 Task: Look for space in Narayanpet, India from 6th September, 2023 to 15th September, 2023 for 6 adults in price range Rs.8000 to Rs.12000. Place can be entire place or private room with 6 bedrooms having 6 beds and 6 bathrooms. Property type can be house, flat, guest house. Amenities needed are: wifi, TV, free parkinig on premises, gym, breakfast. Booking option can be shelf check-in. Required host language is English.
Action: Mouse moved to (456, 112)
Screenshot: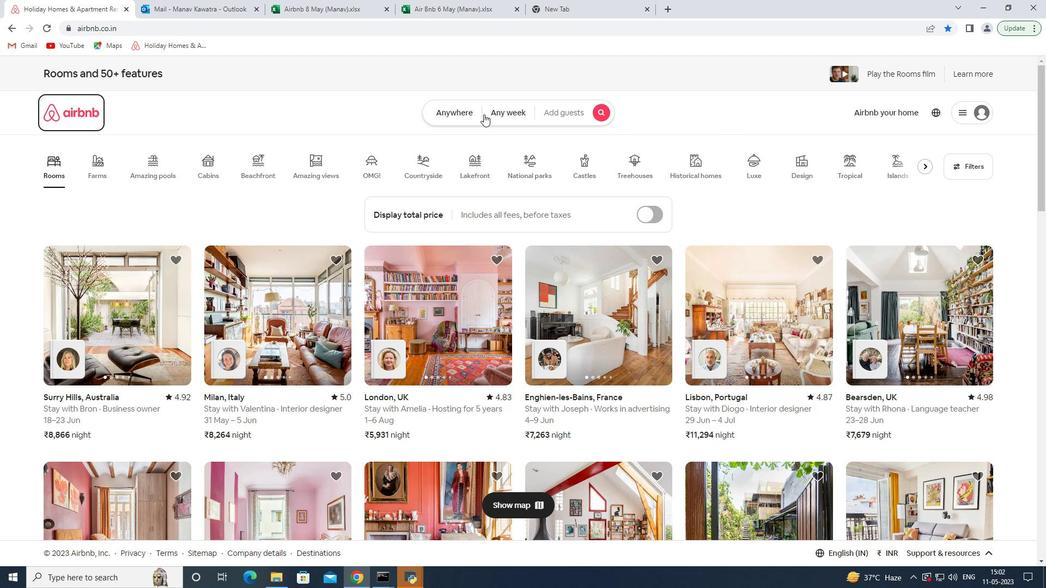 
Action: Mouse pressed left at (456, 112)
Screenshot: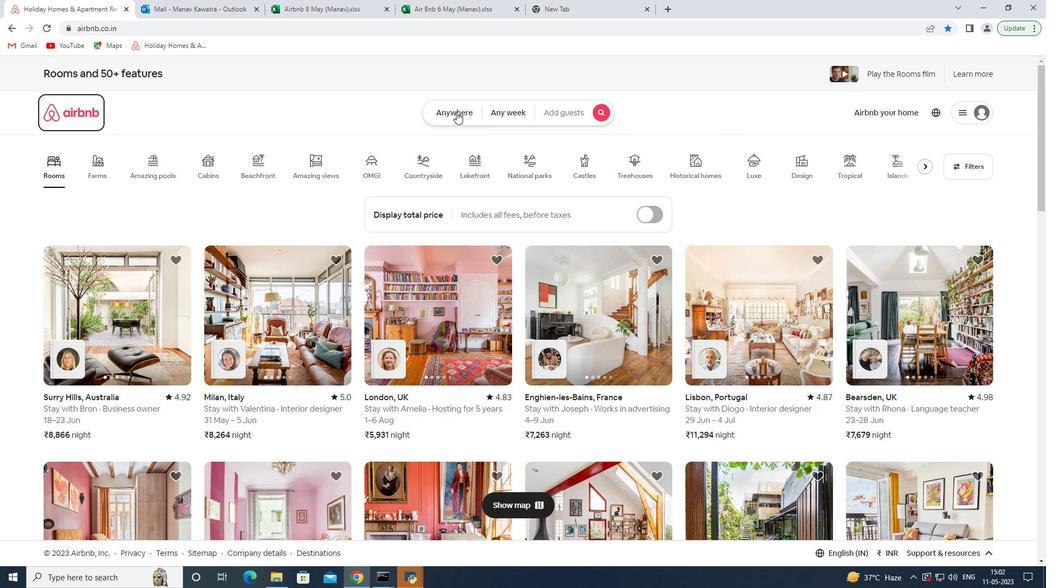 
Action: Mouse moved to (350, 159)
Screenshot: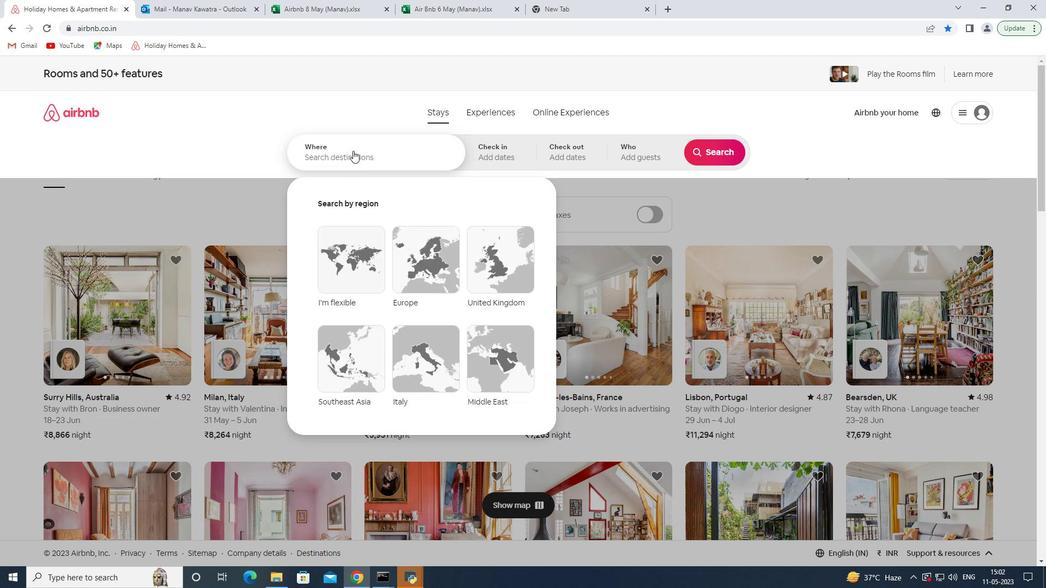 
Action: Mouse pressed left at (350, 159)
Screenshot: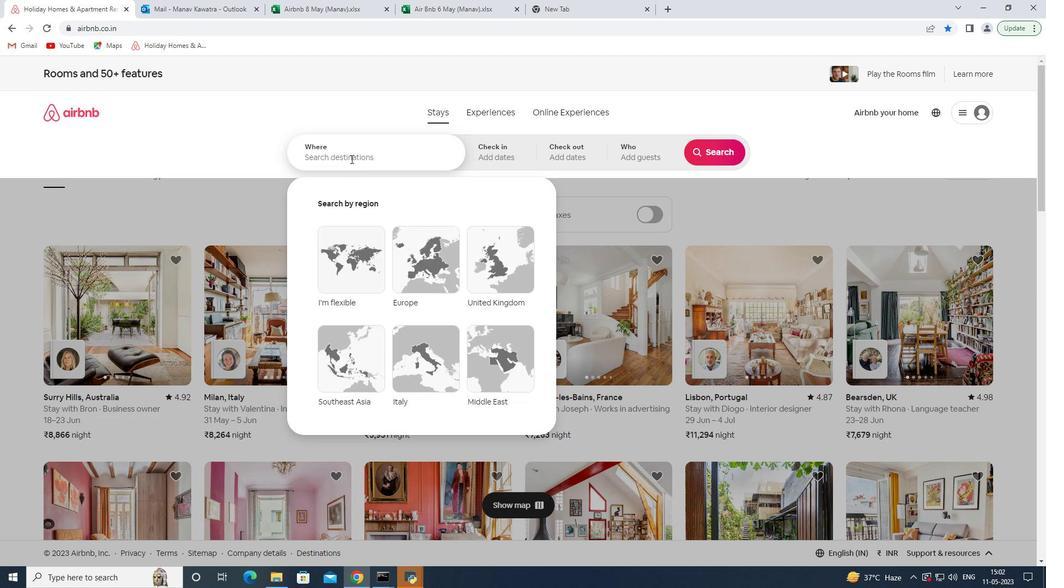 
Action: Key pressed <Key.shift>Narayanpet
Screenshot: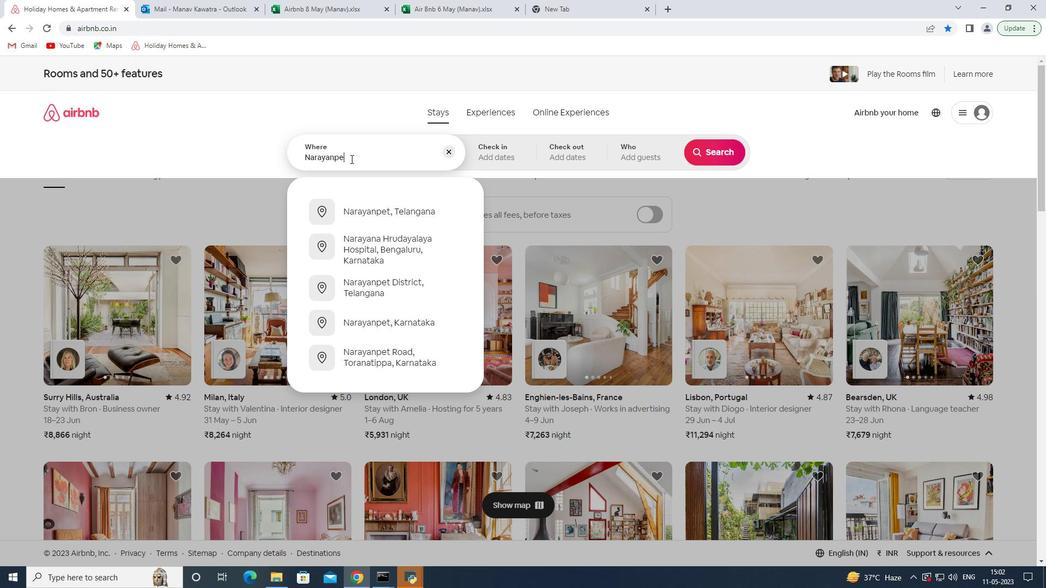 
Action: Mouse moved to (368, 161)
Screenshot: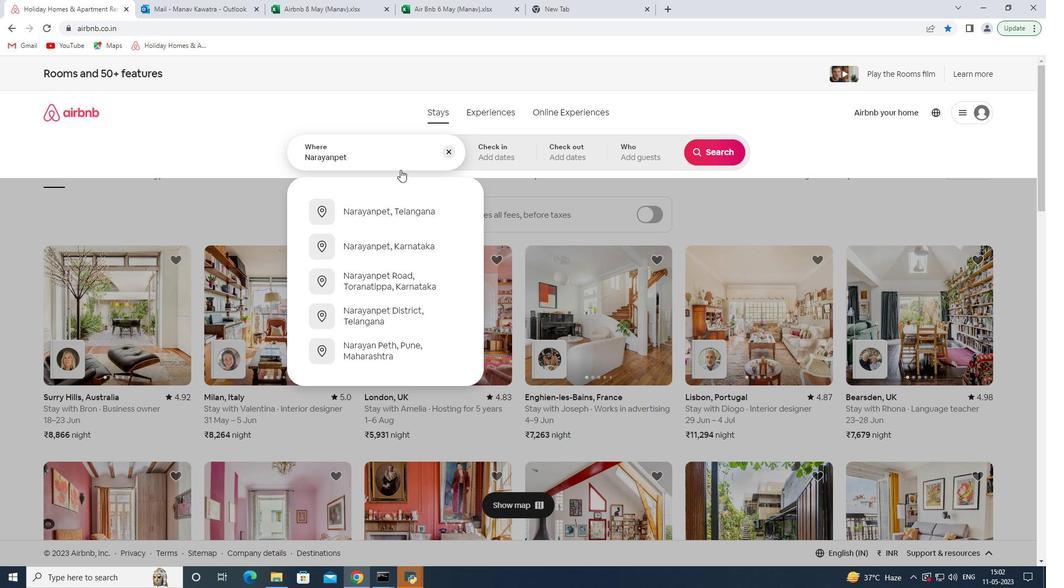 
Action: Key pressed <Key.space><Key.shift>India<Key.space><Key.enter>
Screenshot: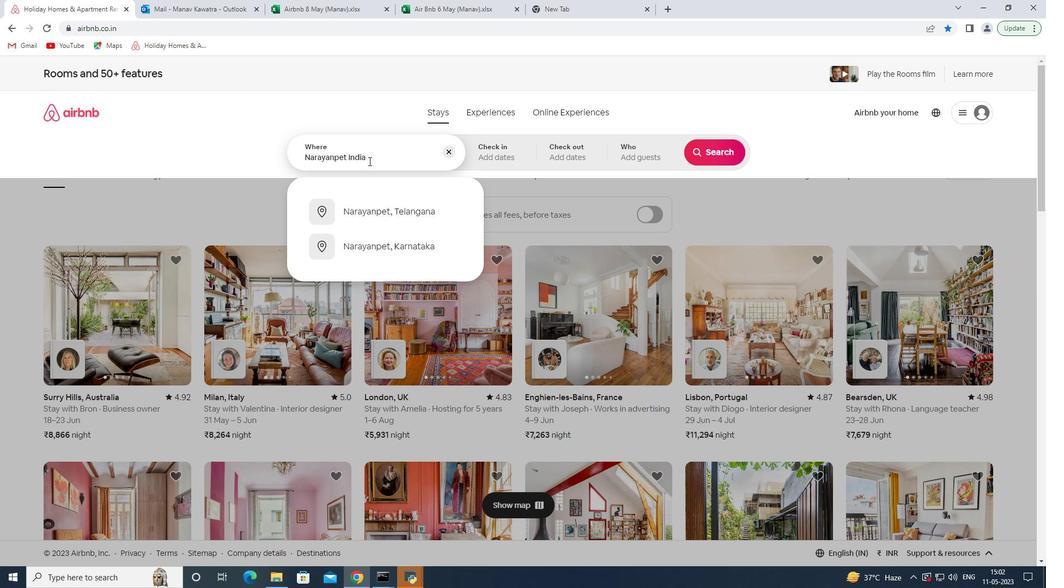 
Action: Mouse moved to (714, 241)
Screenshot: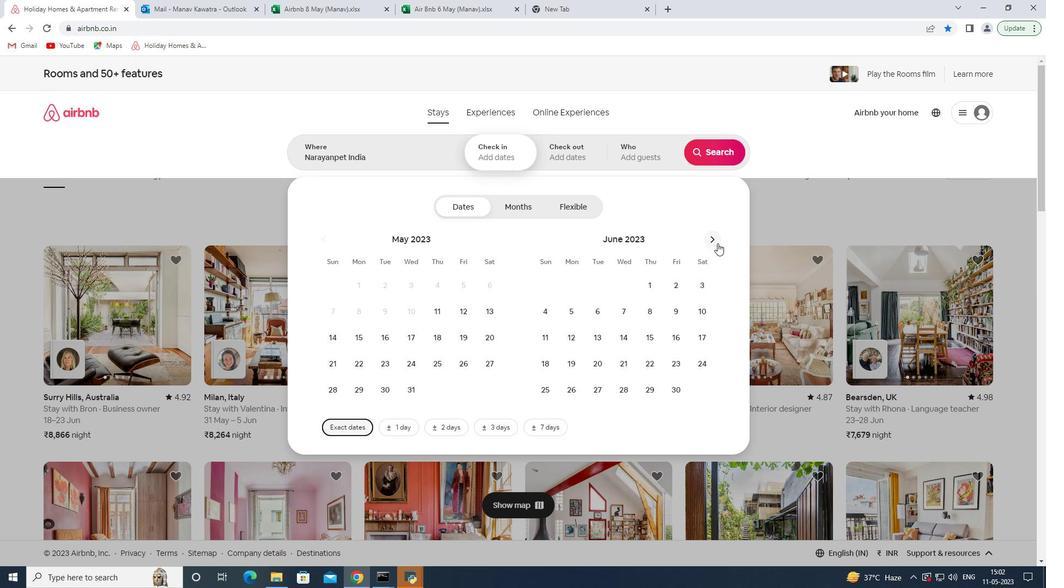 
Action: Mouse pressed left at (714, 241)
Screenshot: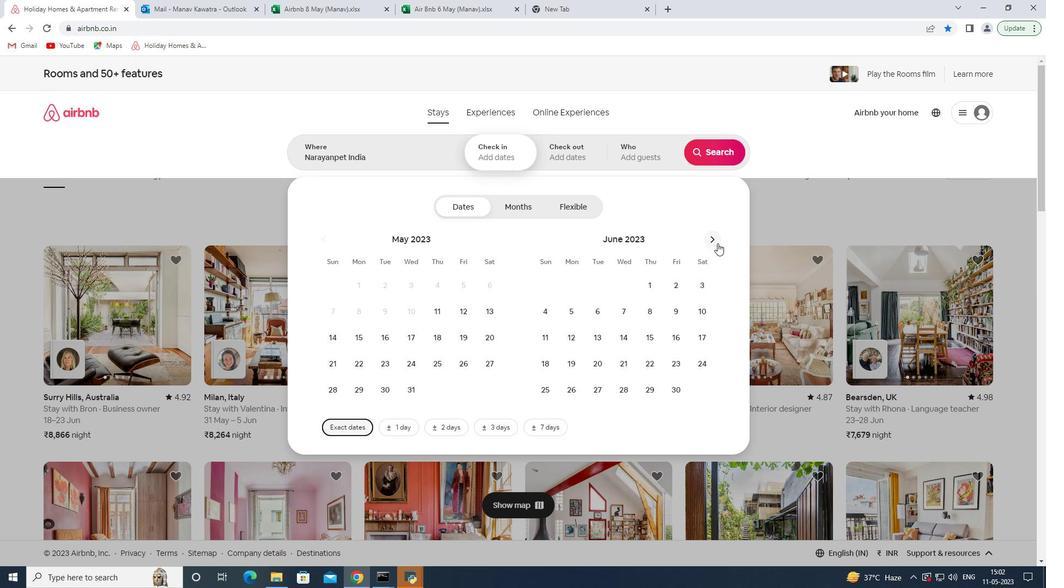 
Action: Mouse pressed left at (714, 241)
Screenshot: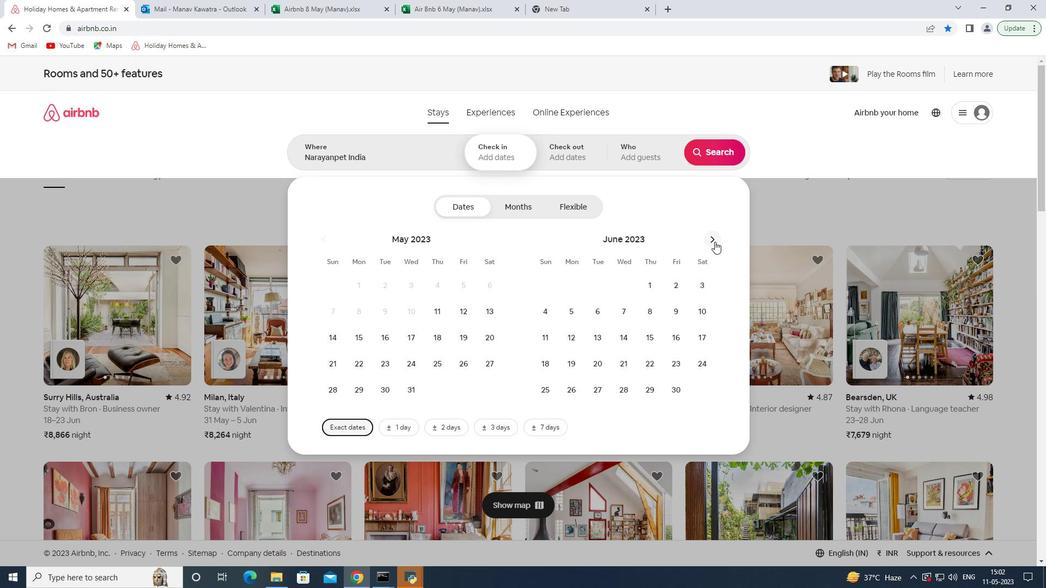 
Action: Mouse pressed left at (714, 241)
Screenshot: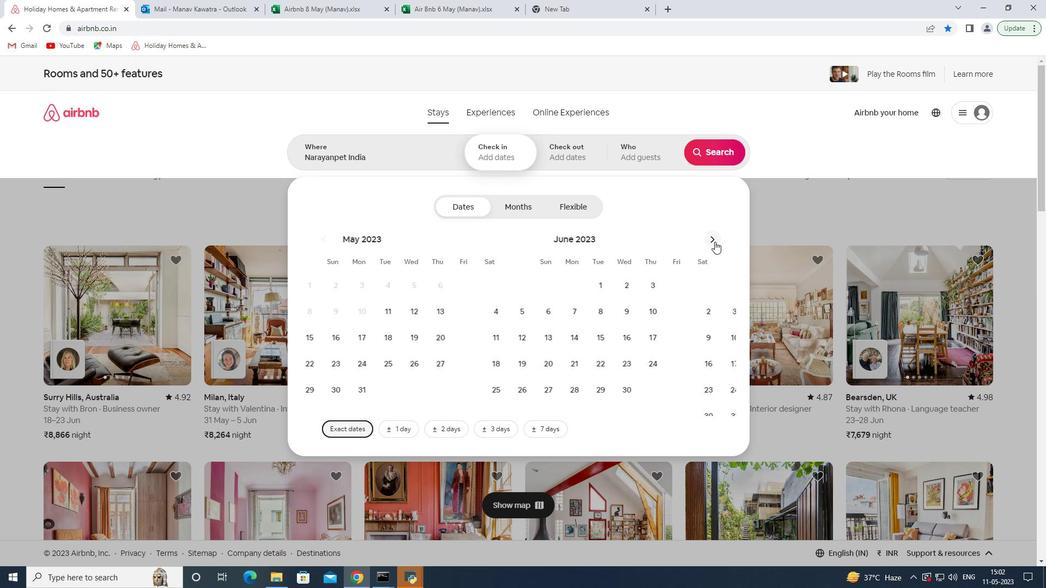 
Action: Mouse pressed left at (714, 241)
Screenshot: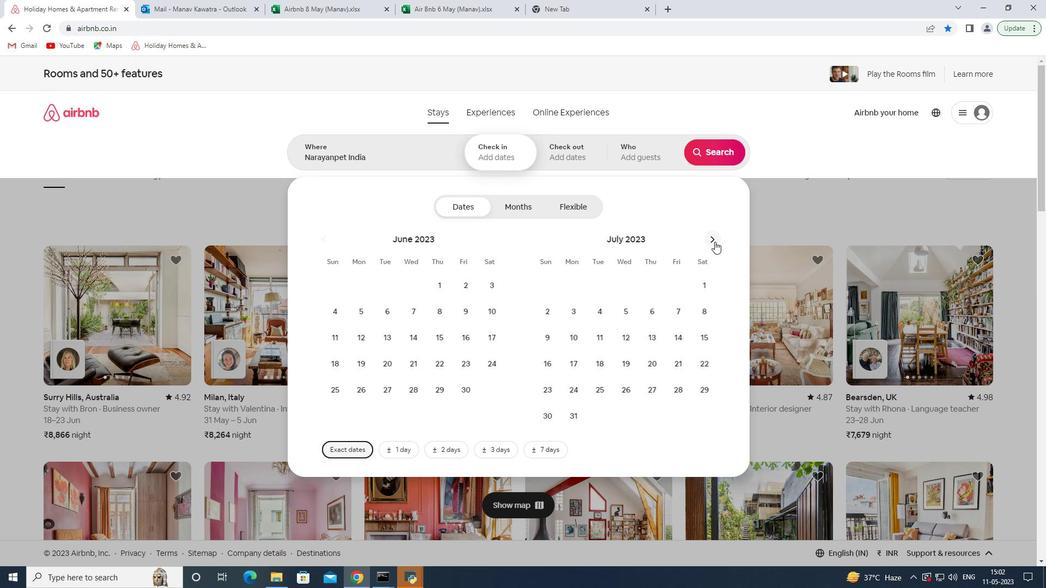 
Action: Mouse pressed left at (714, 241)
Screenshot: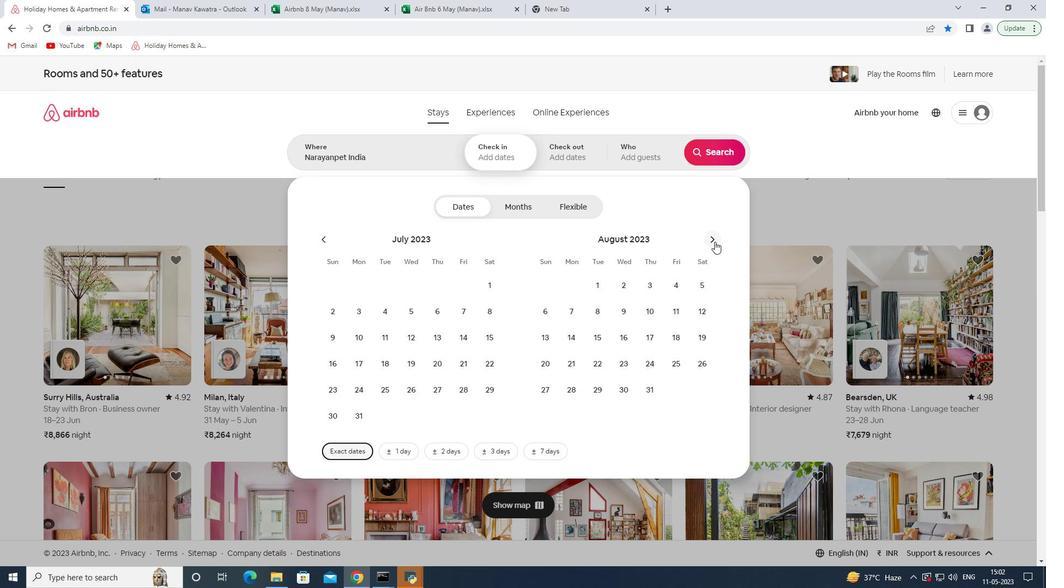 
Action: Mouse moved to (625, 315)
Screenshot: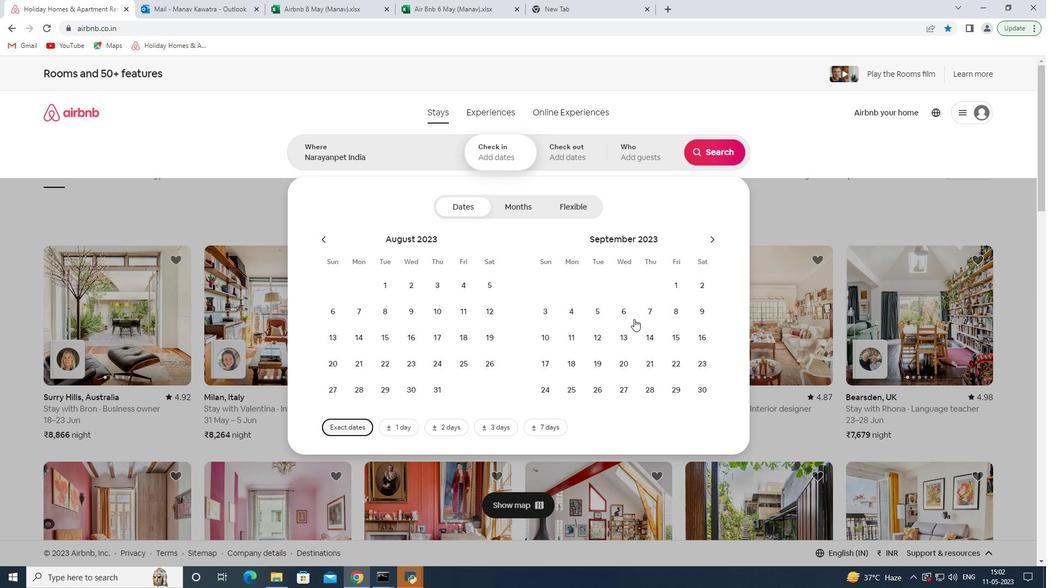 
Action: Mouse pressed left at (625, 315)
Screenshot: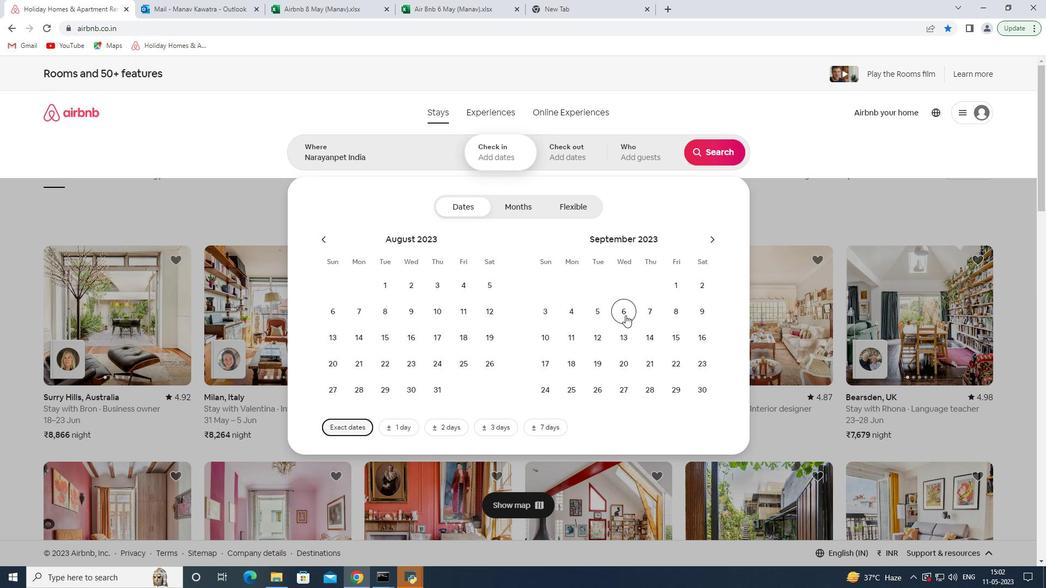 
Action: Mouse moved to (674, 341)
Screenshot: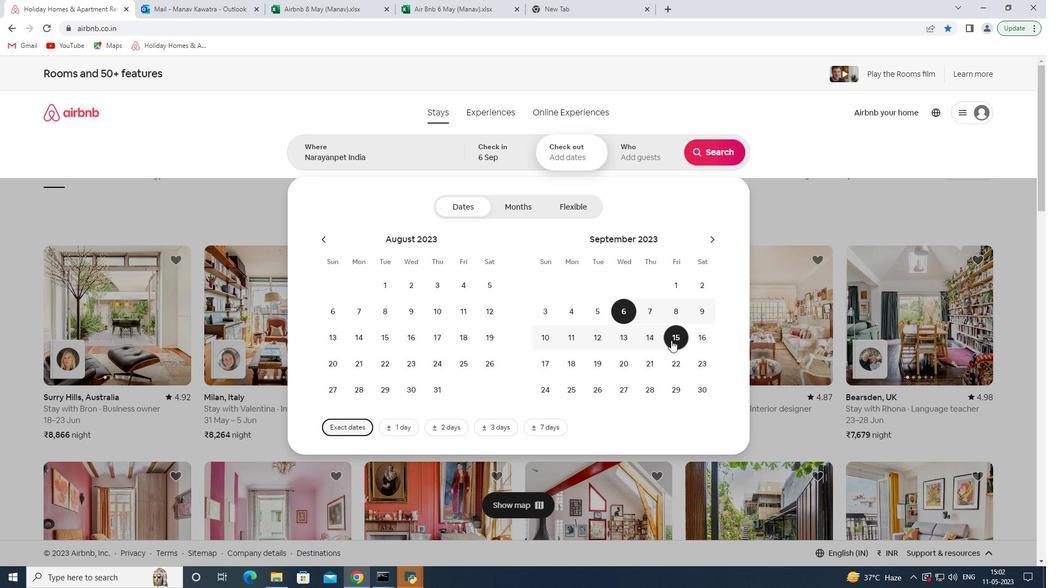 
Action: Mouse pressed left at (674, 341)
Screenshot: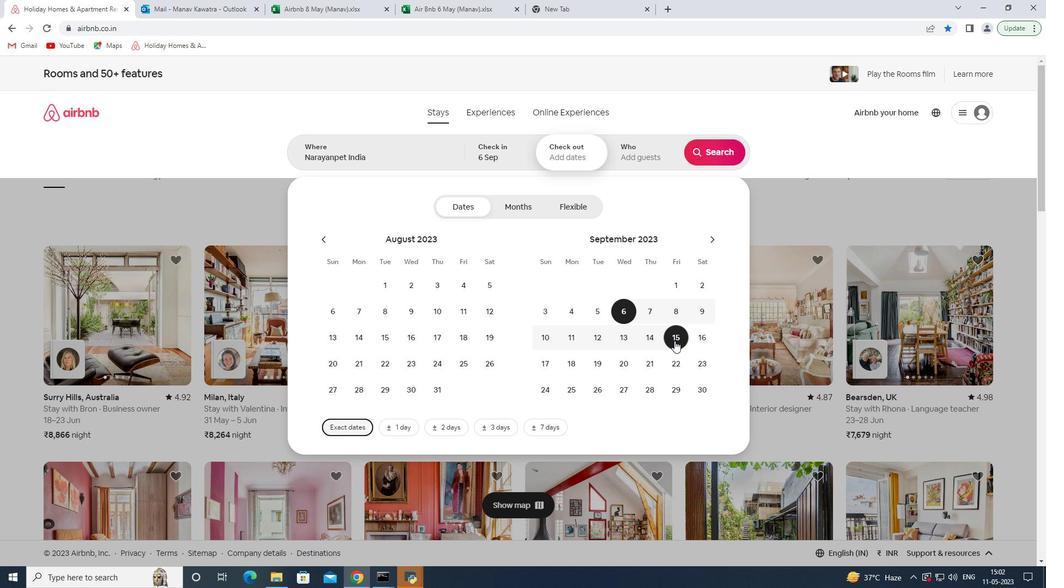 
Action: Mouse moved to (646, 159)
Screenshot: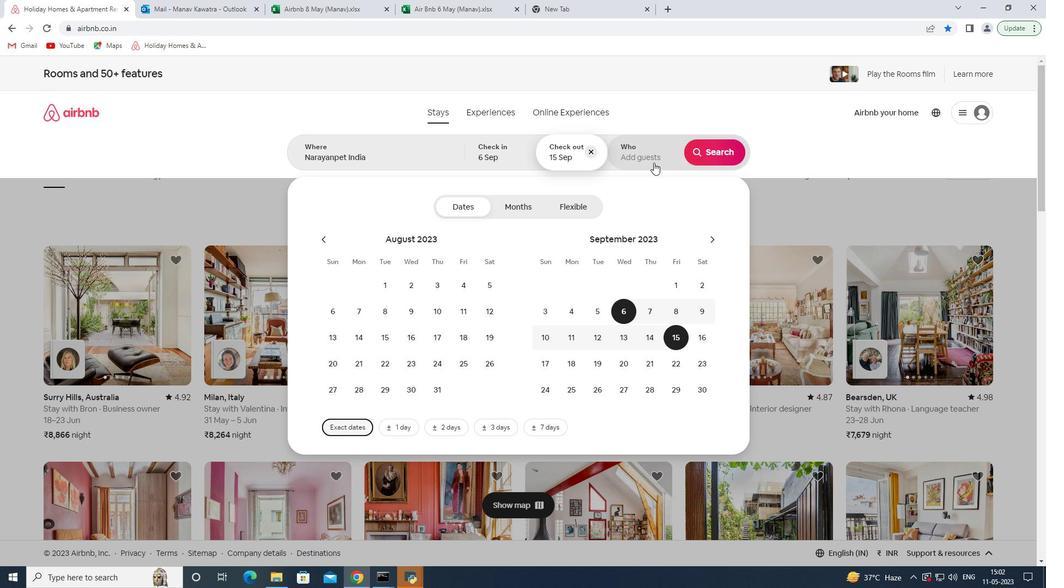 
Action: Mouse pressed left at (646, 159)
Screenshot: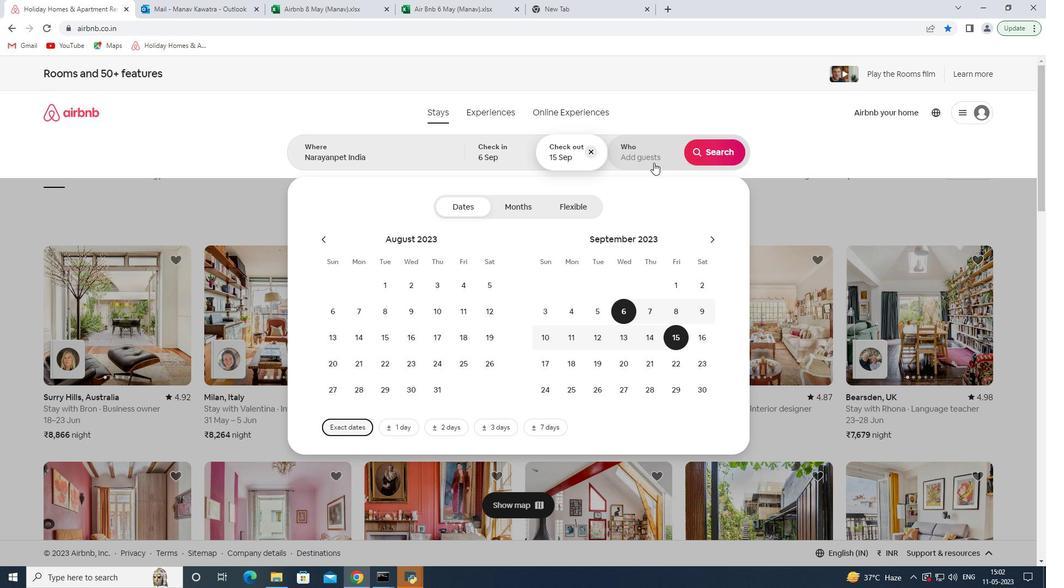 
Action: Mouse moved to (723, 213)
Screenshot: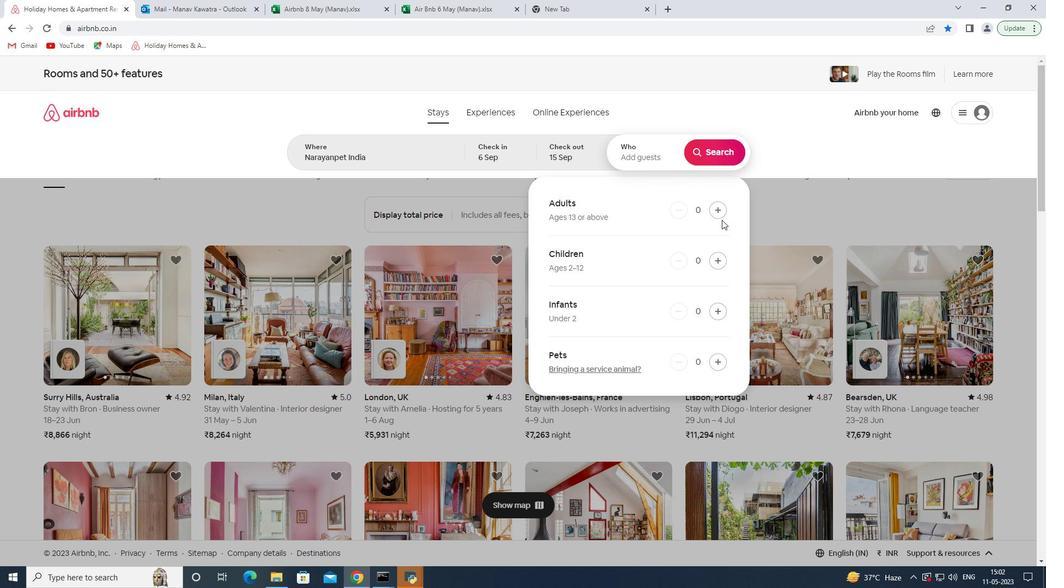 
Action: Mouse pressed left at (723, 213)
Screenshot: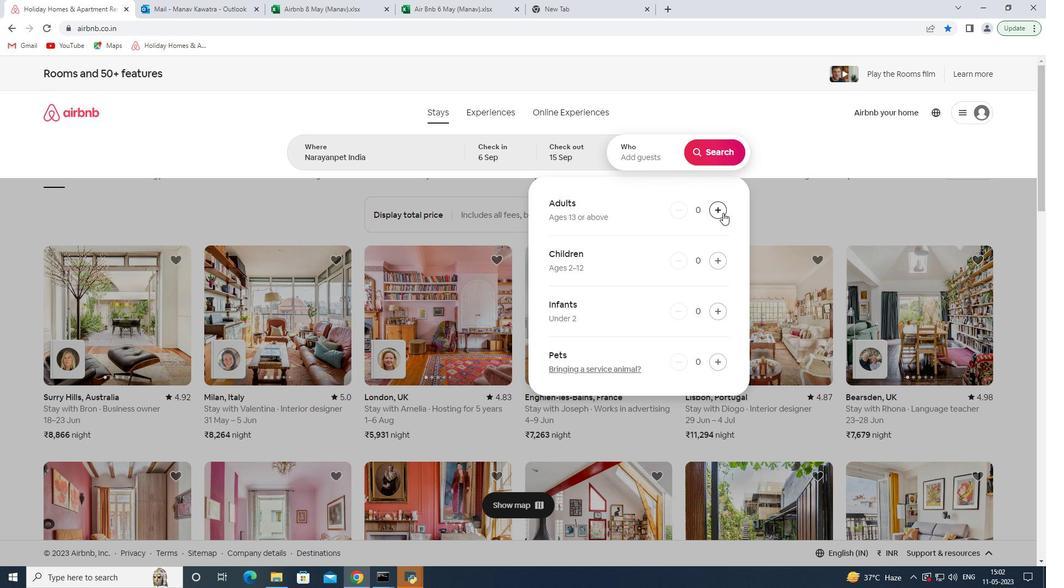 
Action: Mouse pressed left at (723, 213)
Screenshot: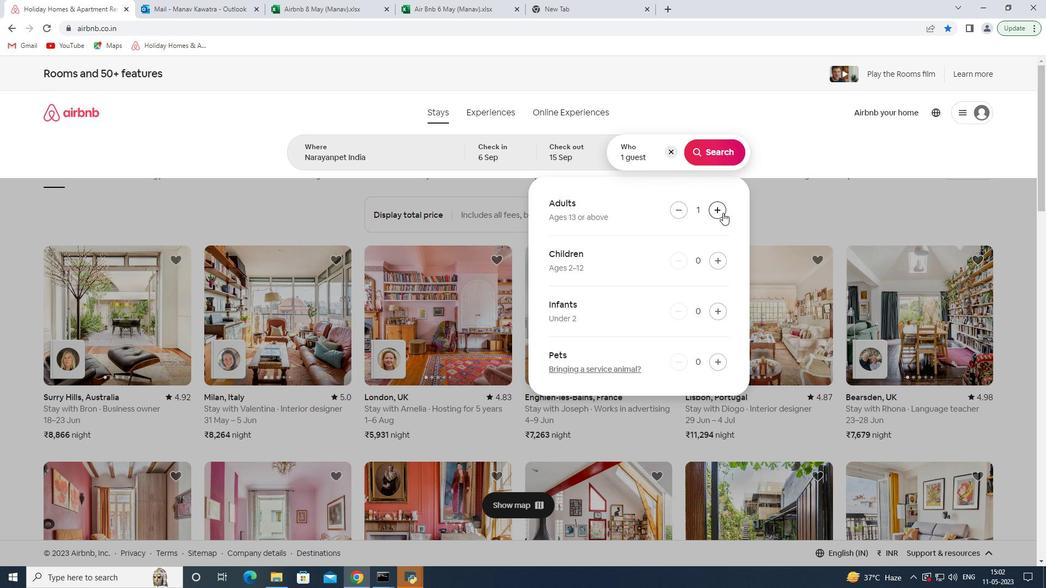 
Action: Mouse pressed left at (723, 213)
Screenshot: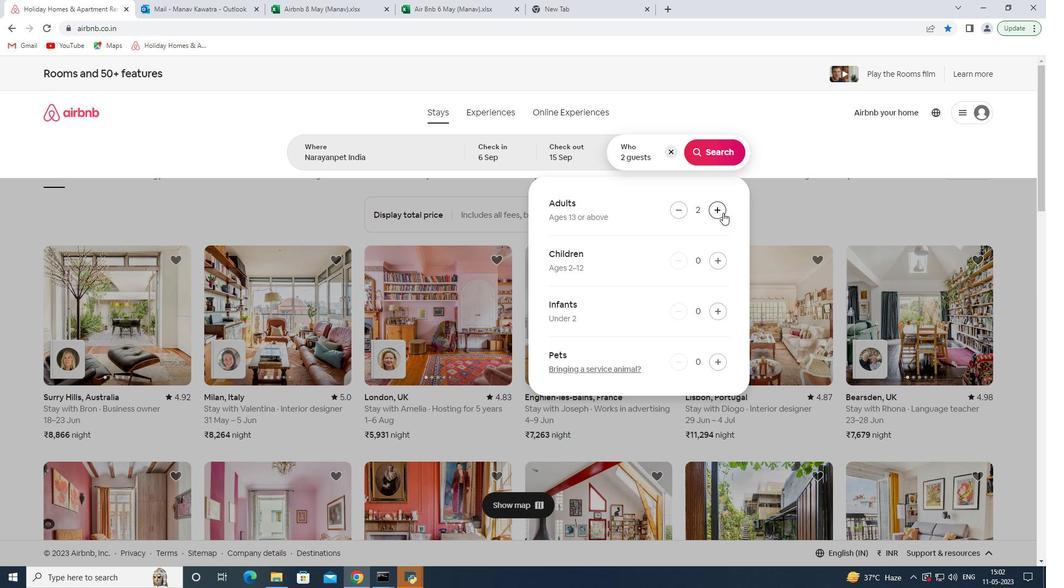 
Action: Mouse pressed left at (723, 213)
Screenshot: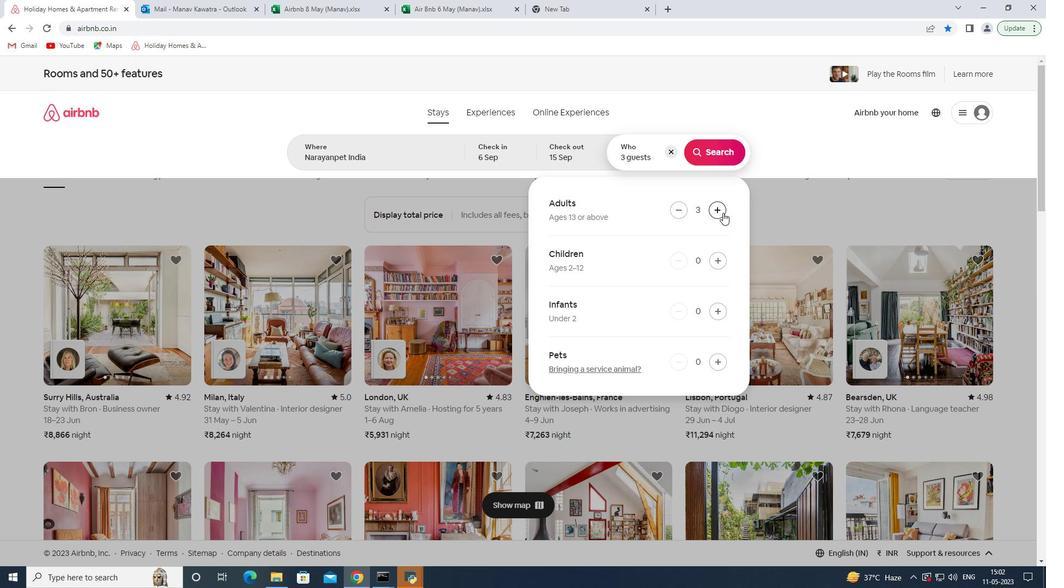 
Action: Mouse pressed left at (723, 213)
Screenshot: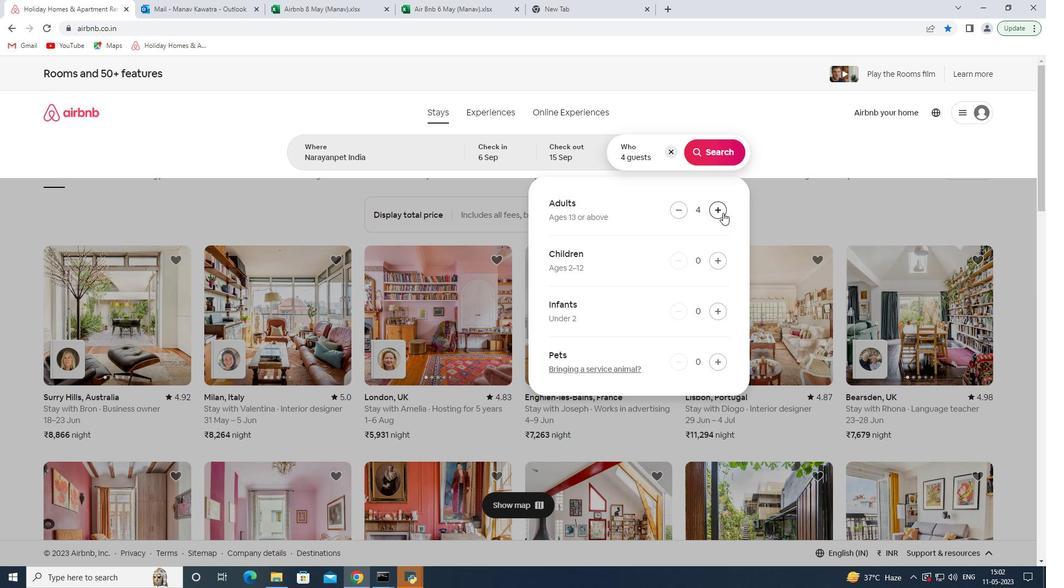 
Action: Mouse pressed left at (723, 213)
Screenshot: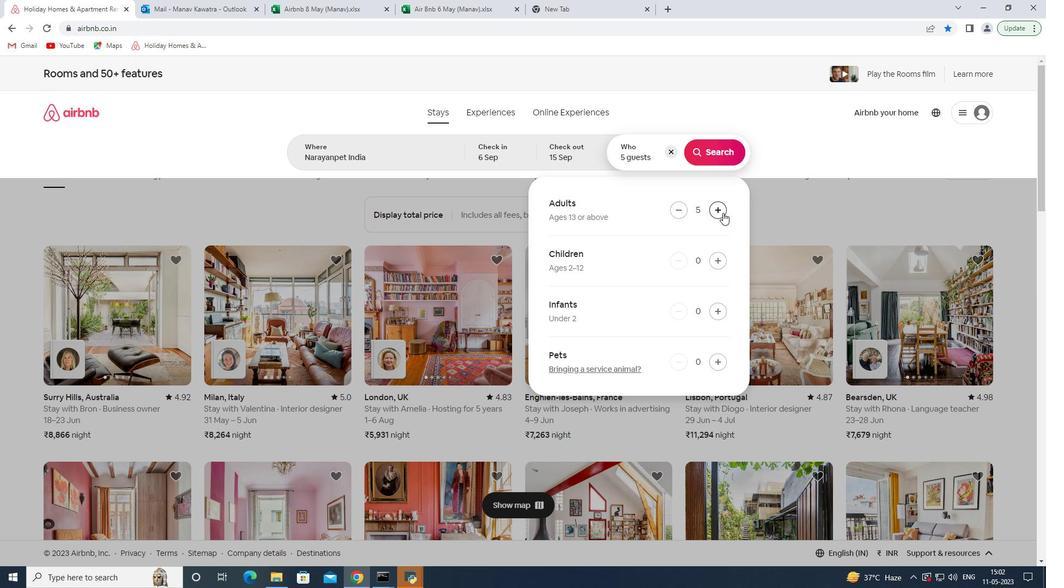 
Action: Mouse moved to (712, 152)
Screenshot: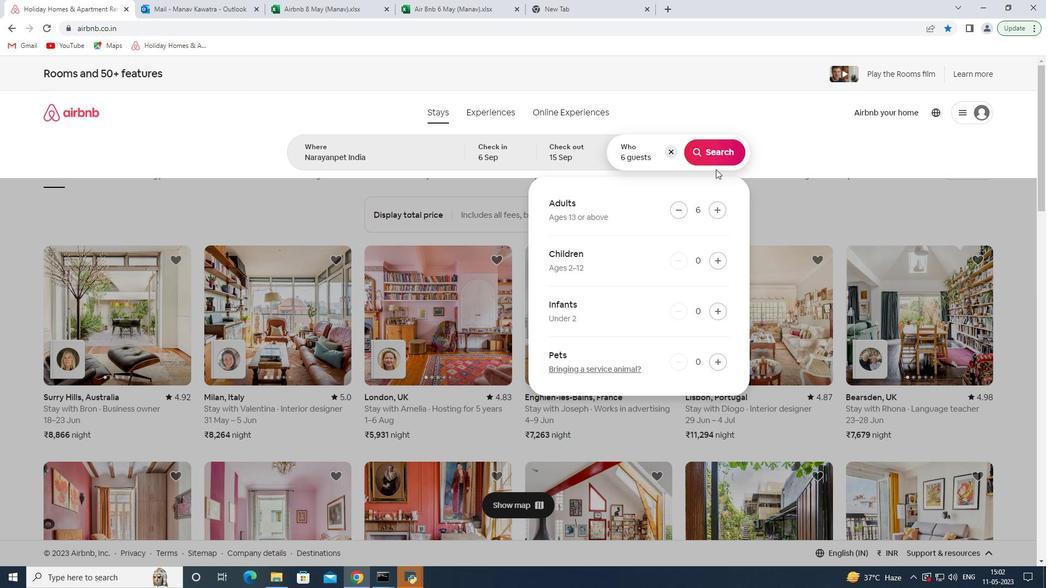 
Action: Mouse pressed left at (712, 152)
Screenshot: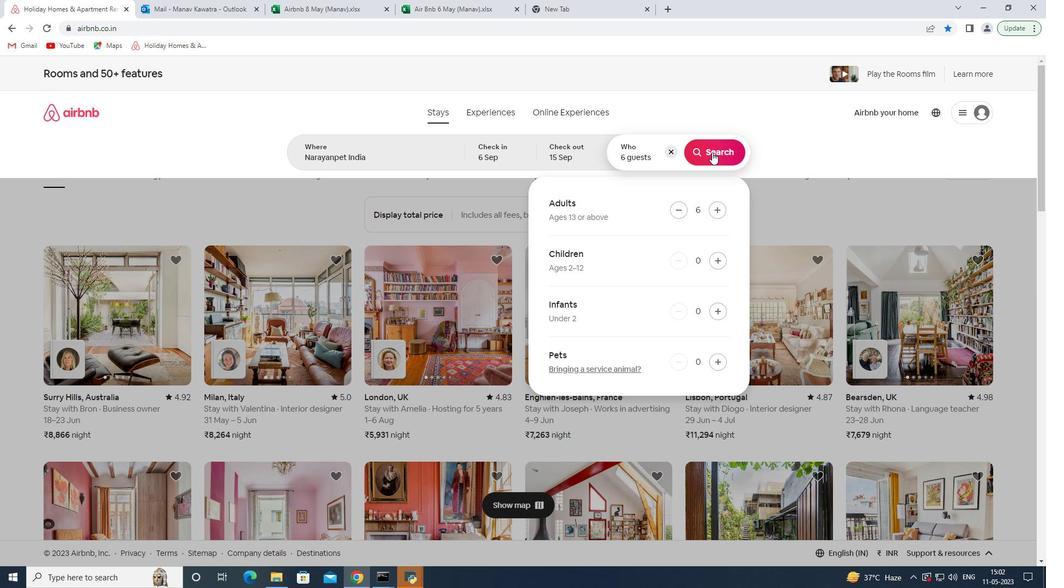 
Action: Mouse moved to (988, 119)
Screenshot: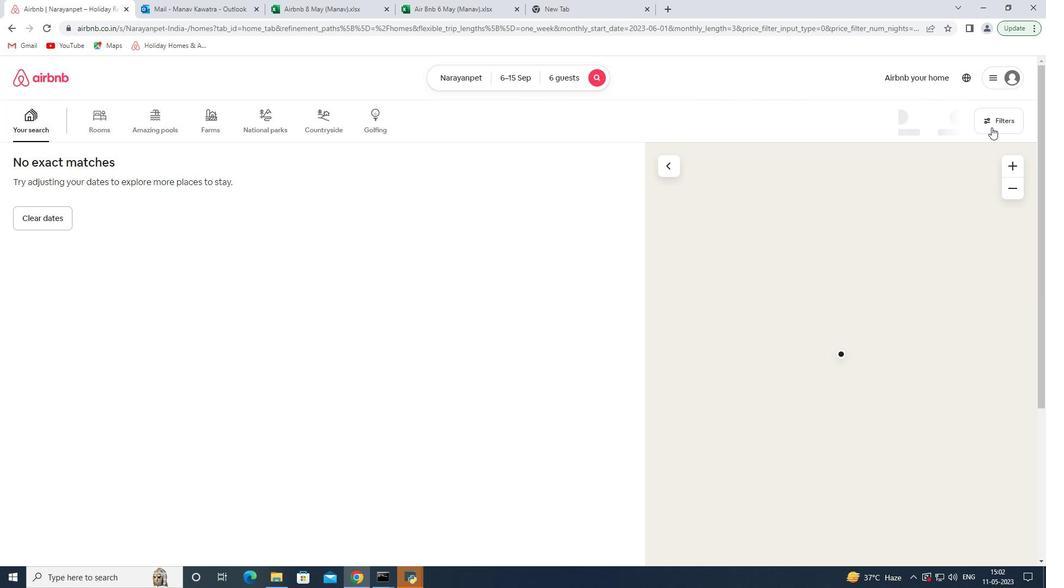 
Action: Mouse pressed left at (988, 119)
Screenshot: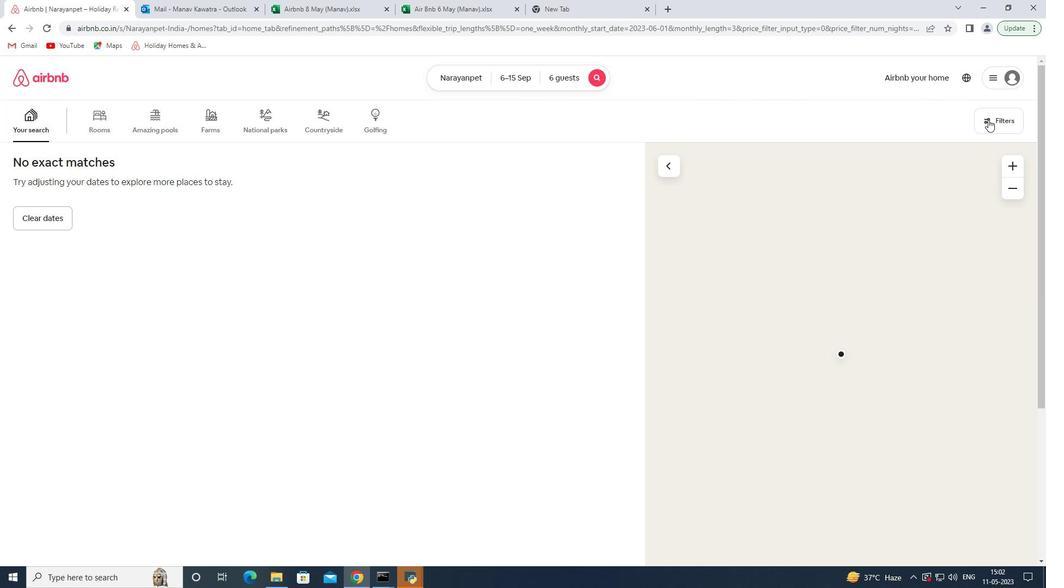 
Action: Mouse moved to (406, 391)
Screenshot: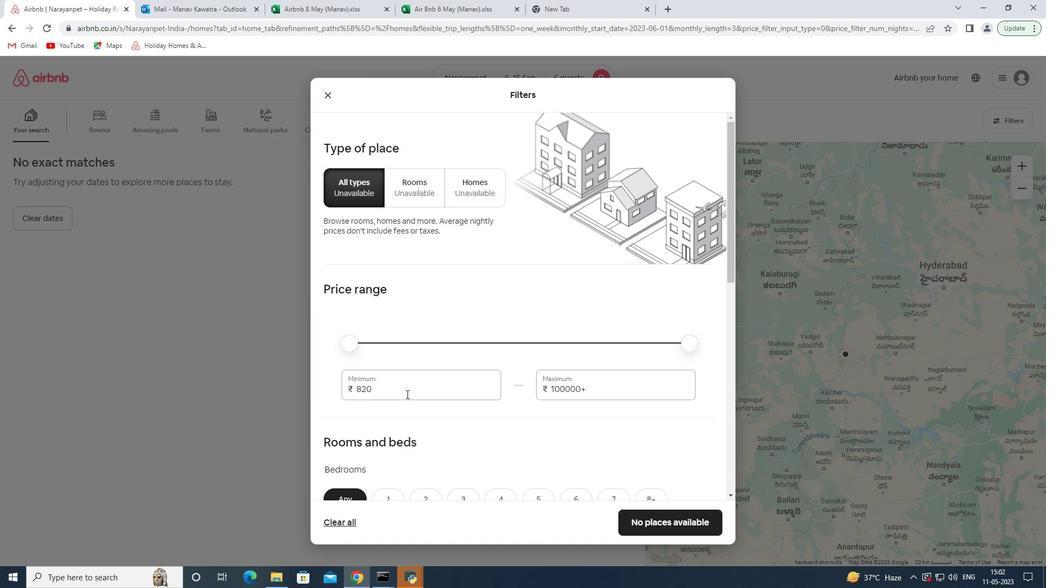 
Action: Mouse pressed left at (406, 391)
Screenshot: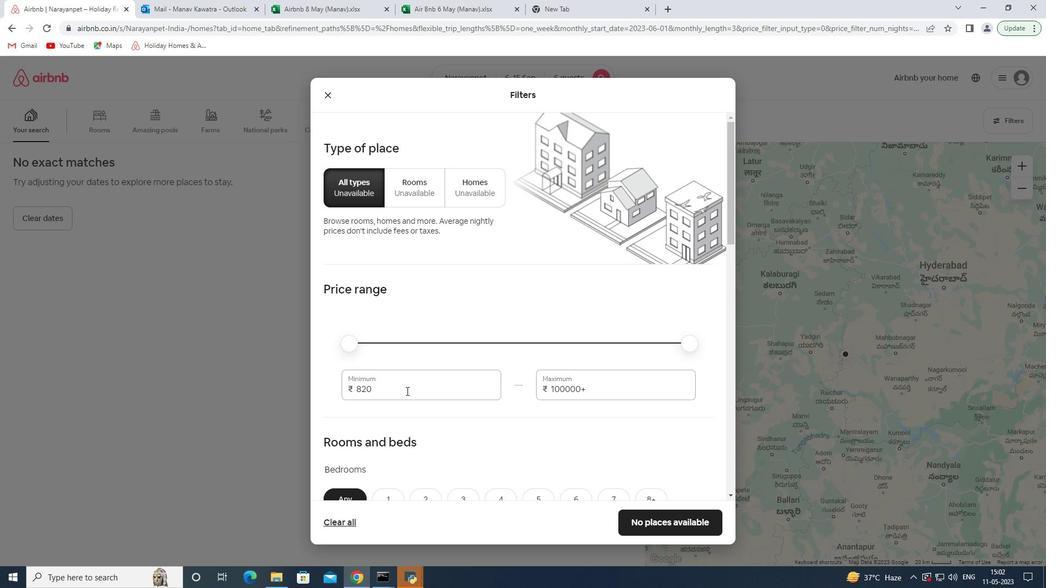 
Action: Mouse pressed left at (406, 391)
Screenshot: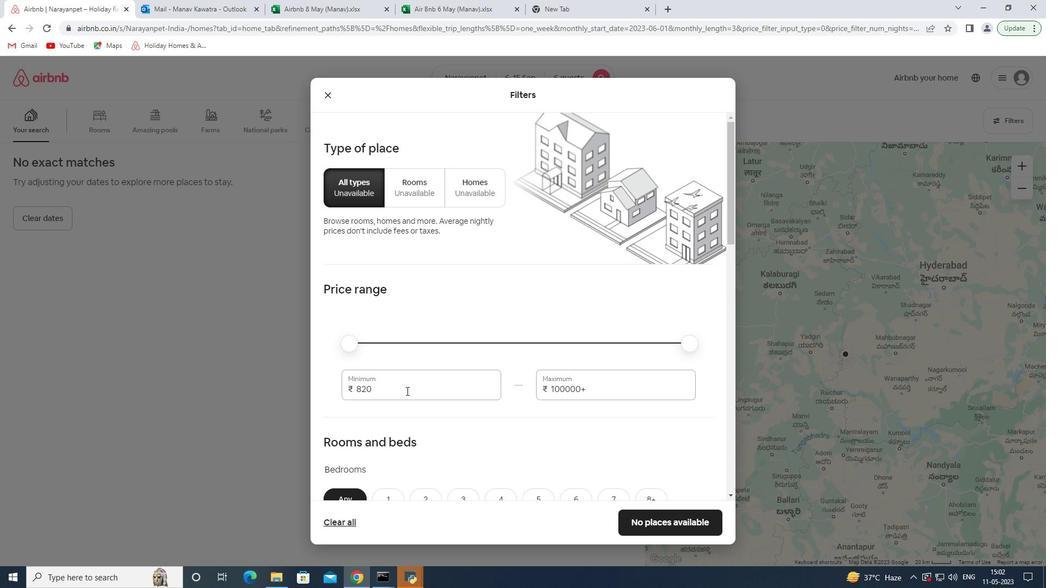 
Action: Key pressed 8000<Key.tab>12001<Key.backspace>0
Screenshot: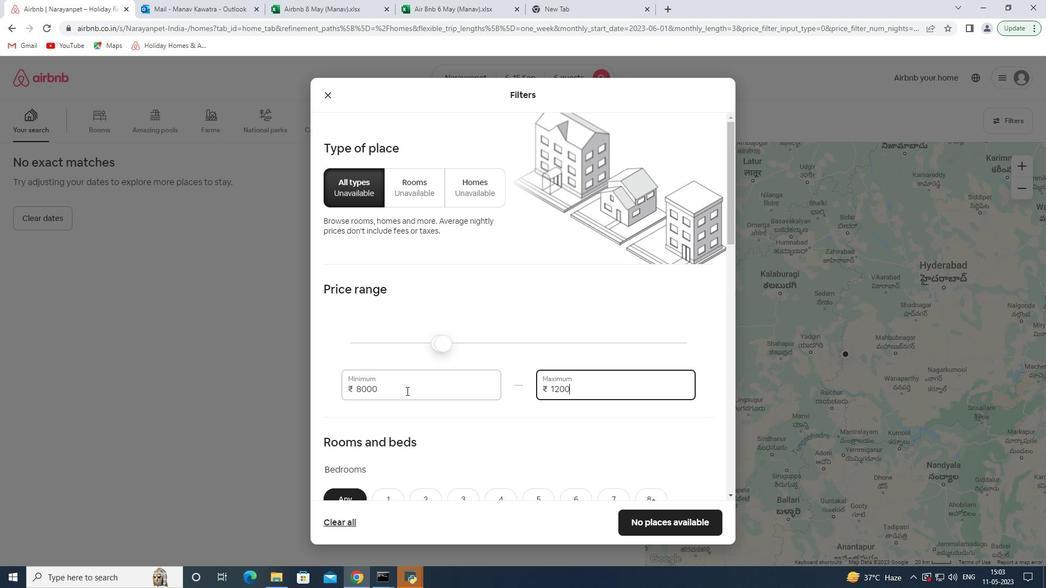 
Action: Mouse moved to (442, 378)
Screenshot: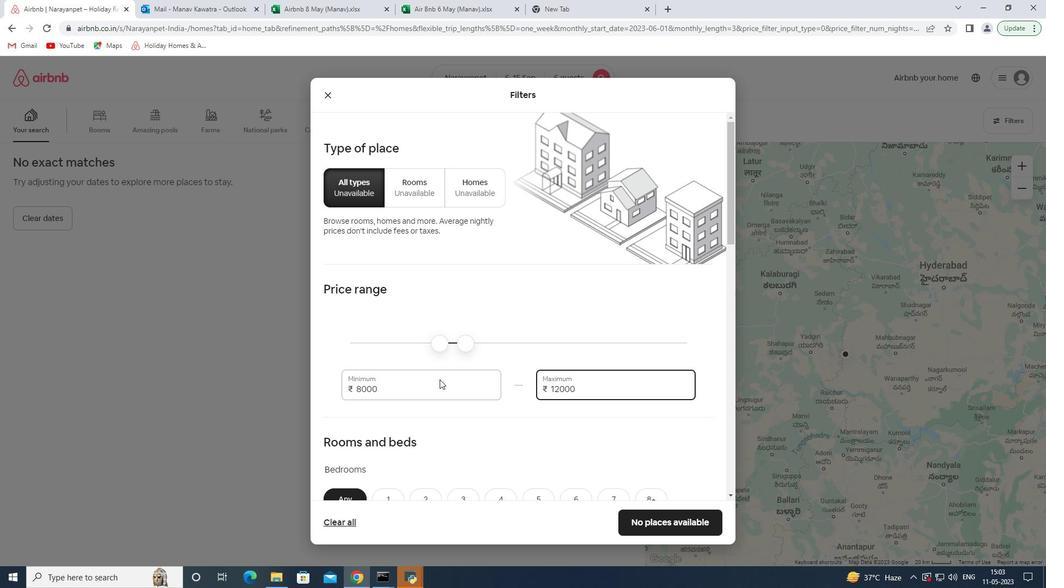 
Action: Mouse scrolled (442, 378) with delta (0, 0)
Screenshot: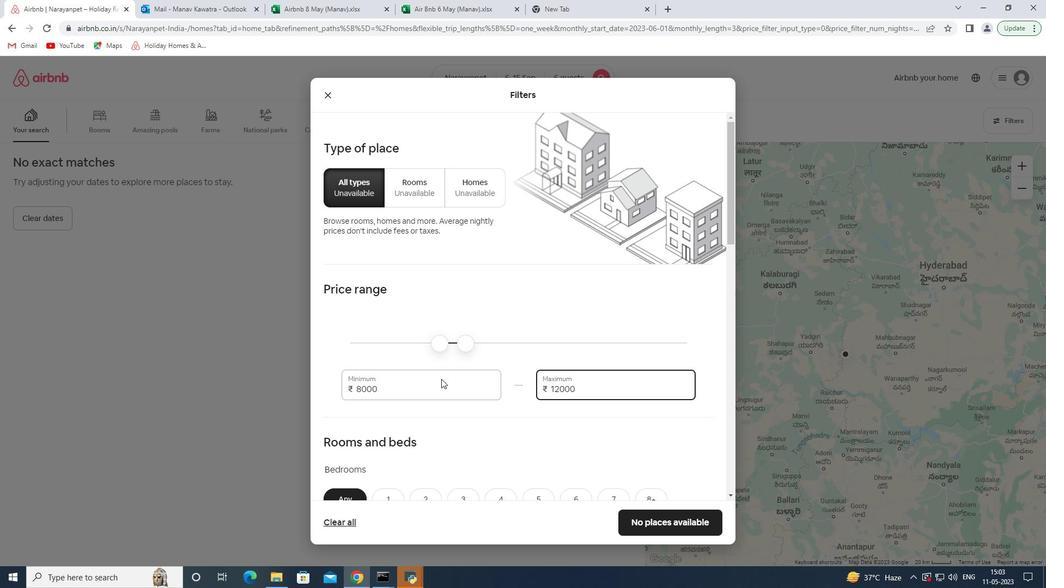 
Action: Mouse moved to (533, 401)
Screenshot: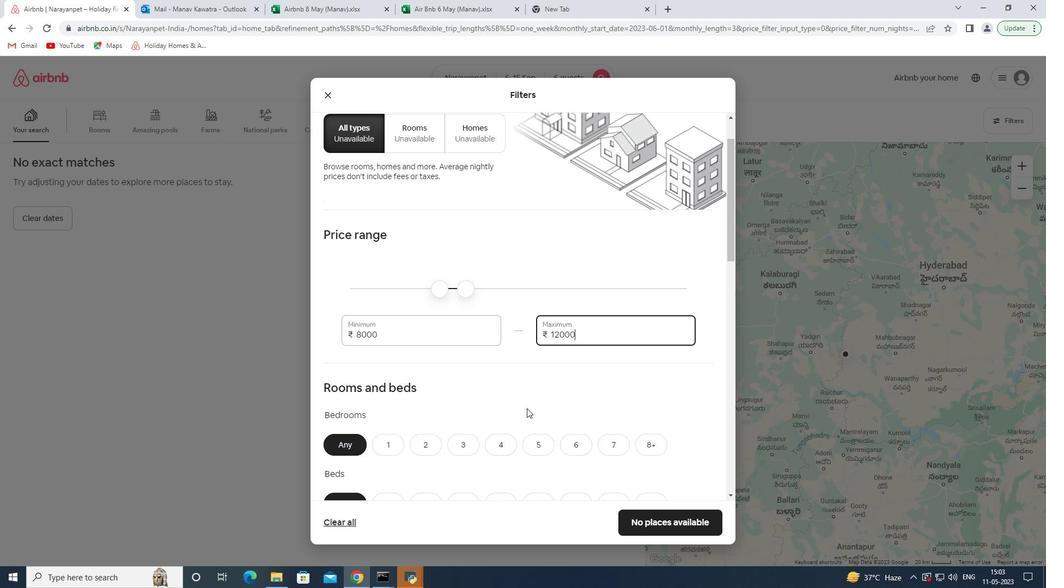 
Action: Mouse scrolled (533, 400) with delta (0, 0)
Screenshot: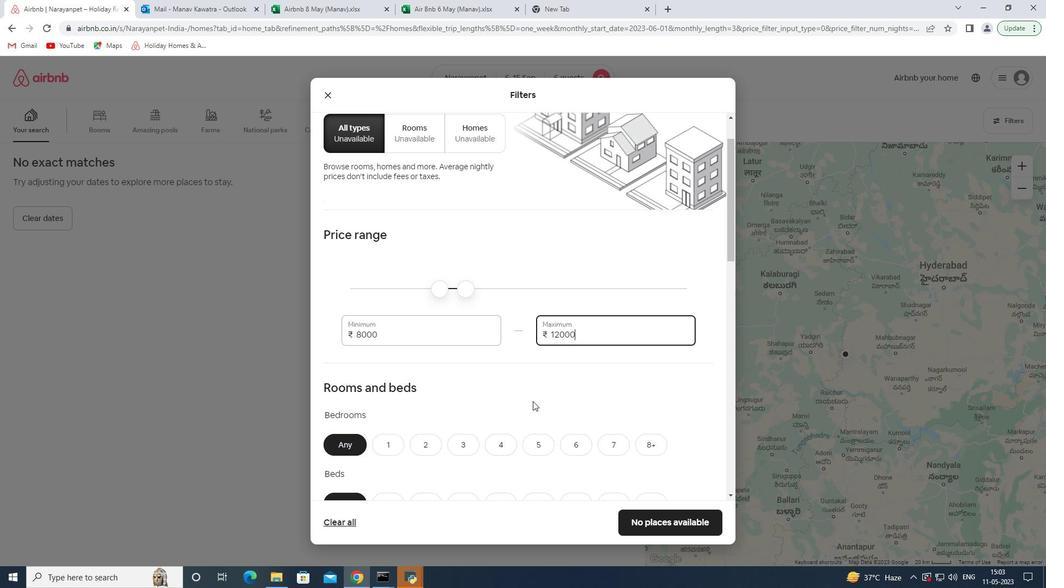 
Action: Mouse scrolled (533, 400) with delta (0, 0)
Screenshot: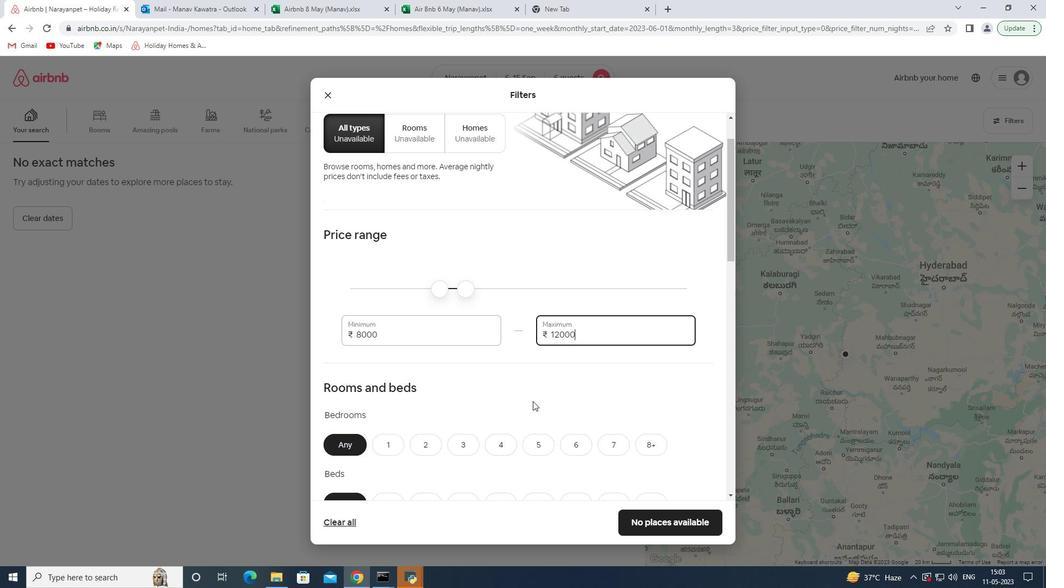 
Action: Mouse moved to (580, 341)
Screenshot: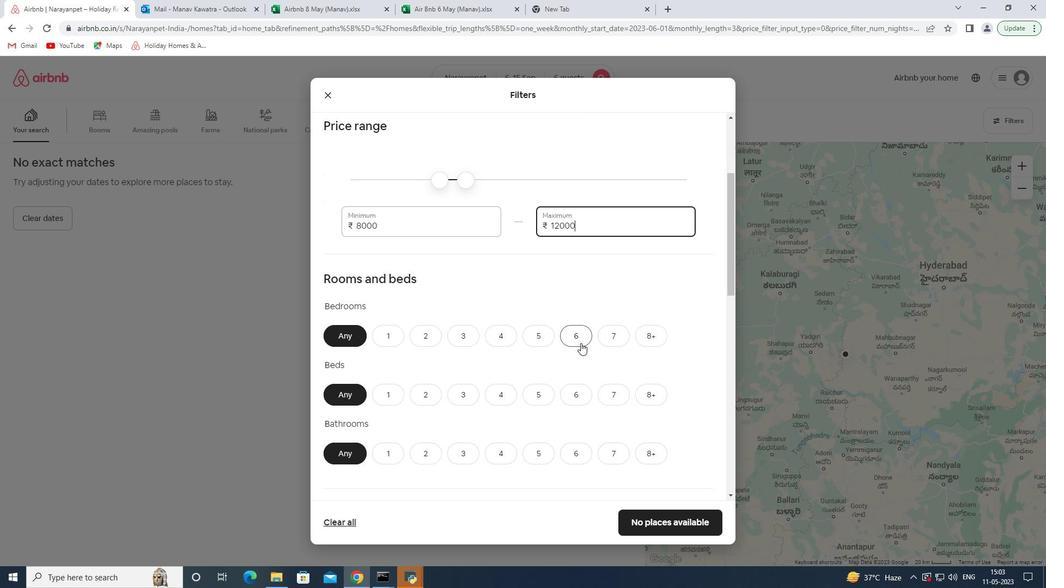 
Action: Mouse pressed left at (580, 341)
Screenshot: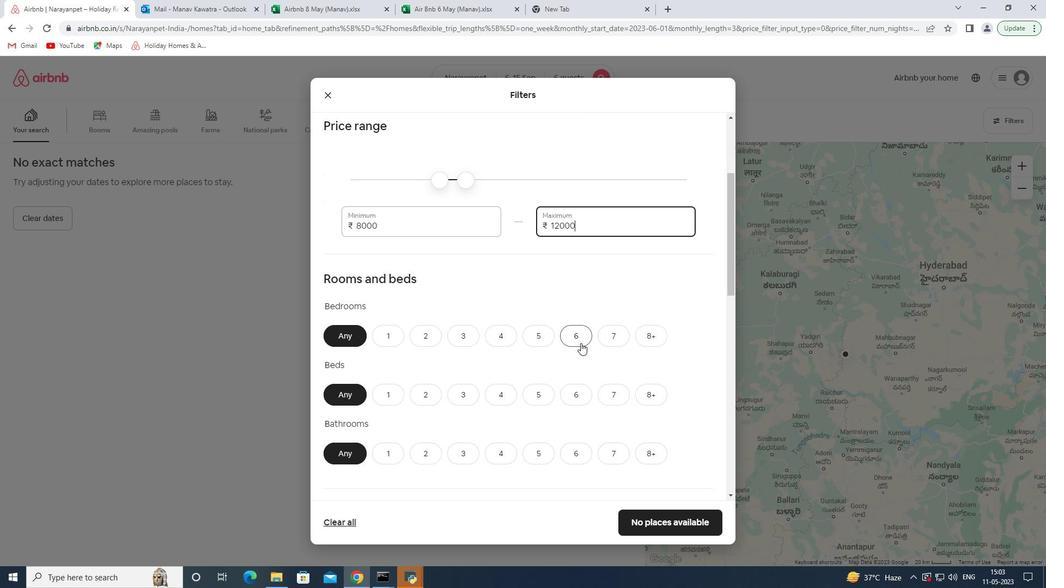 
Action: Mouse moved to (576, 395)
Screenshot: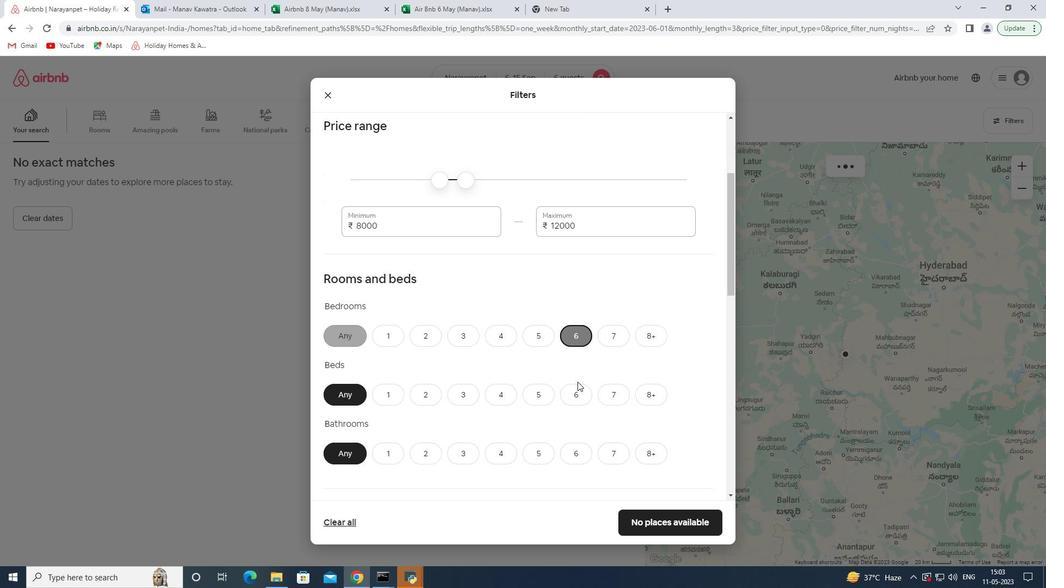 
Action: Mouse pressed left at (576, 395)
Screenshot: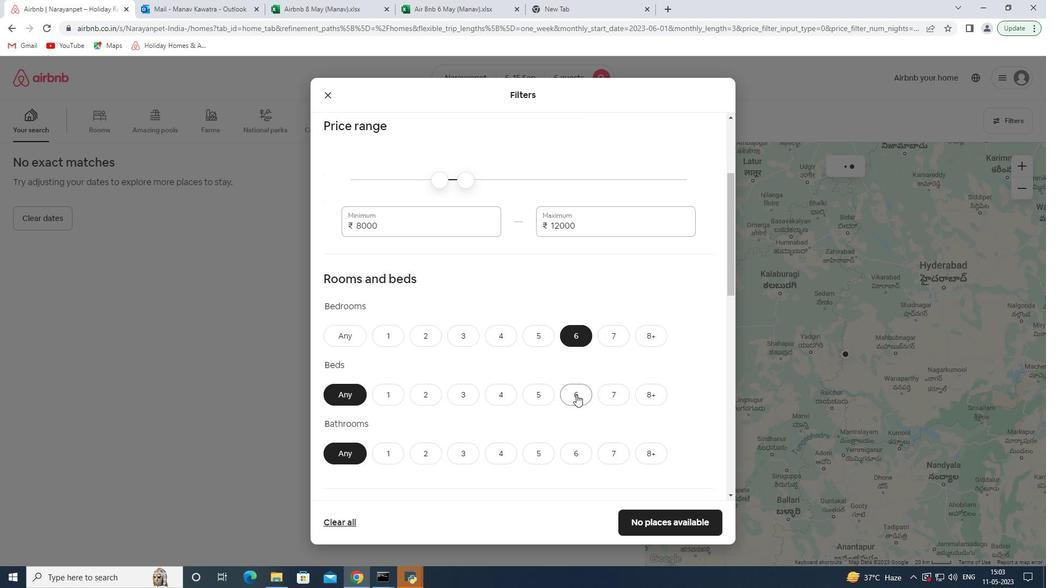 
Action: Mouse moved to (533, 441)
Screenshot: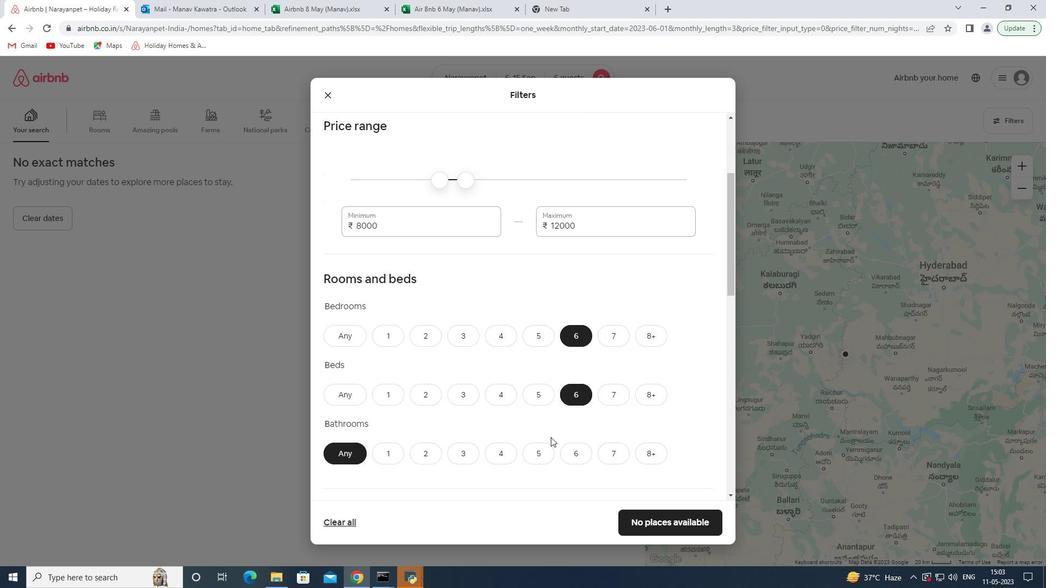 
Action: Mouse scrolled (533, 441) with delta (0, 0)
Screenshot: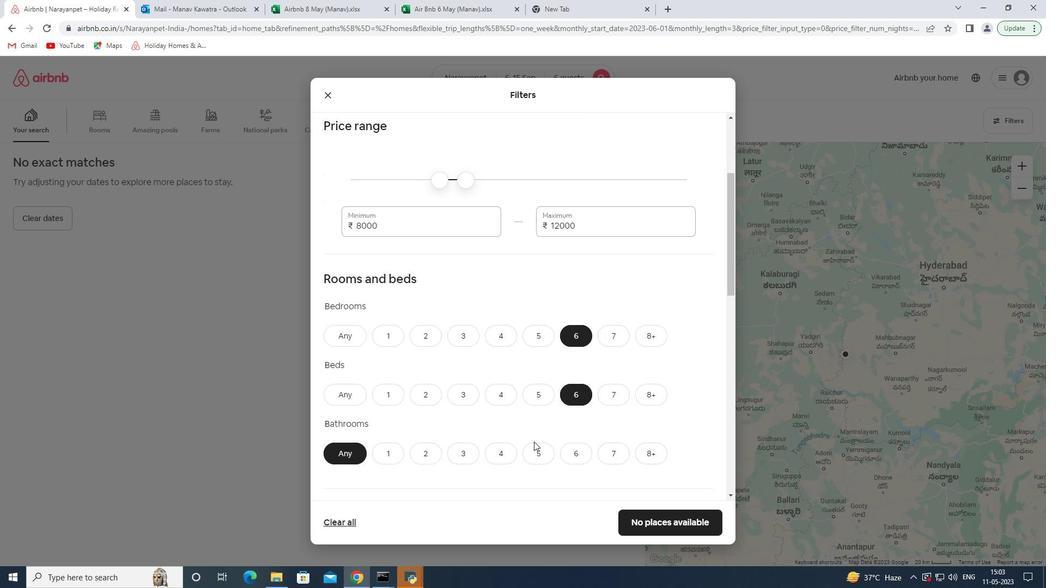 
Action: Mouse moved to (577, 394)
Screenshot: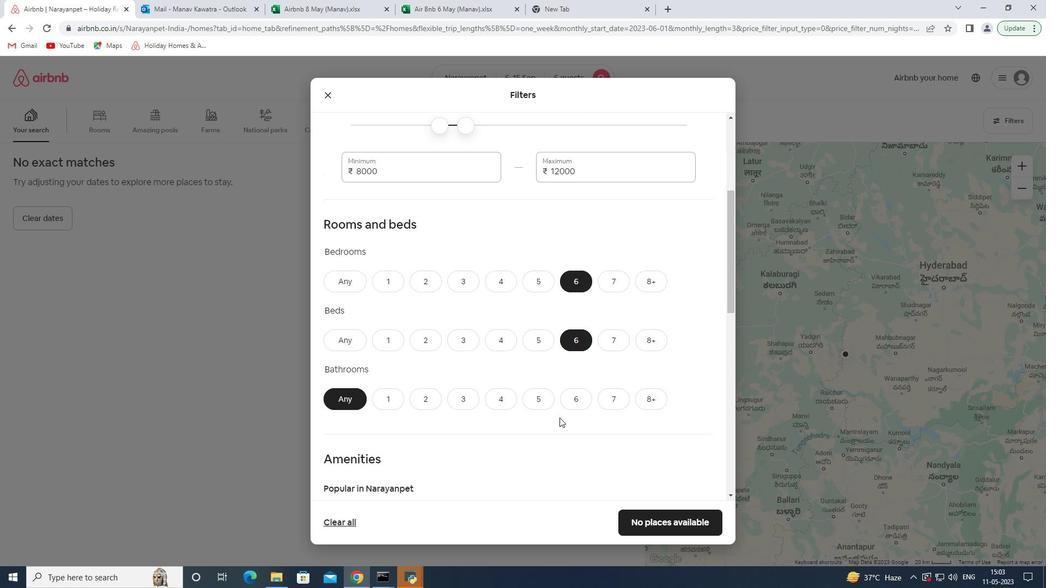 
Action: Mouse pressed left at (577, 394)
Screenshot: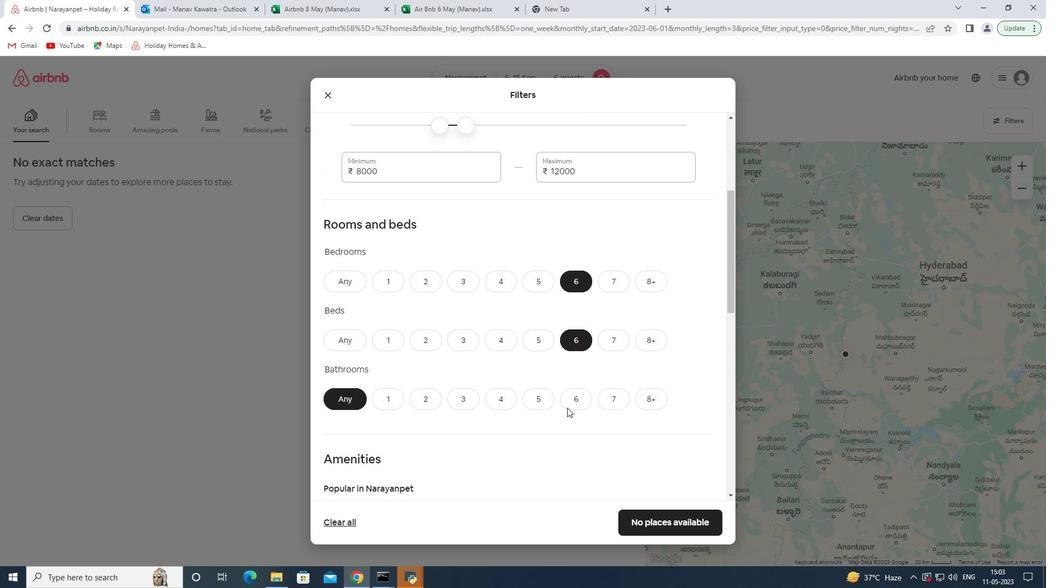 
Action: Mouse moved to (544, 471)
Screenshot: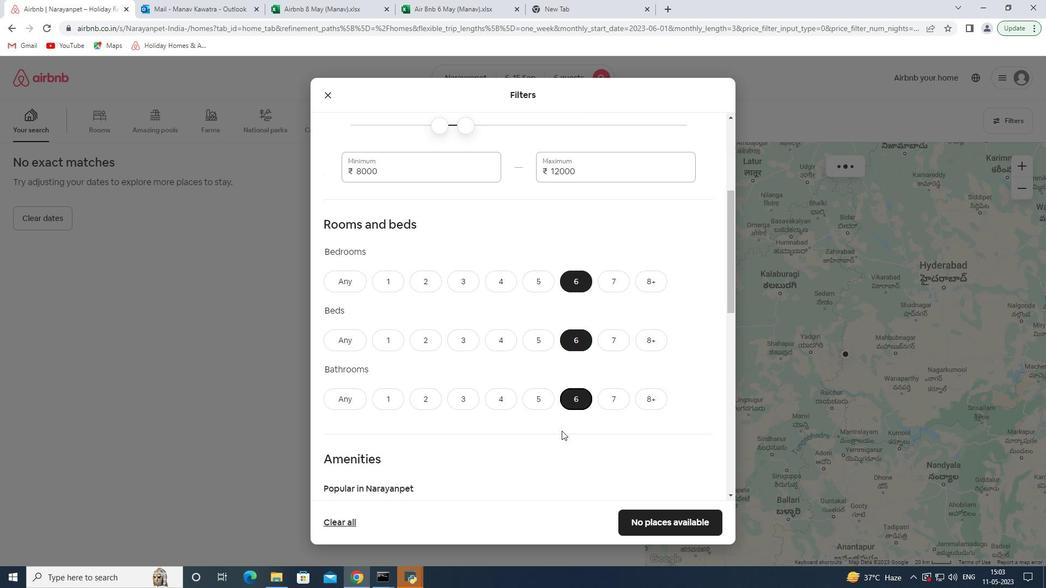 
Action: Mouse scrolled (544, 471) with delta (0, 0)
Screenshot: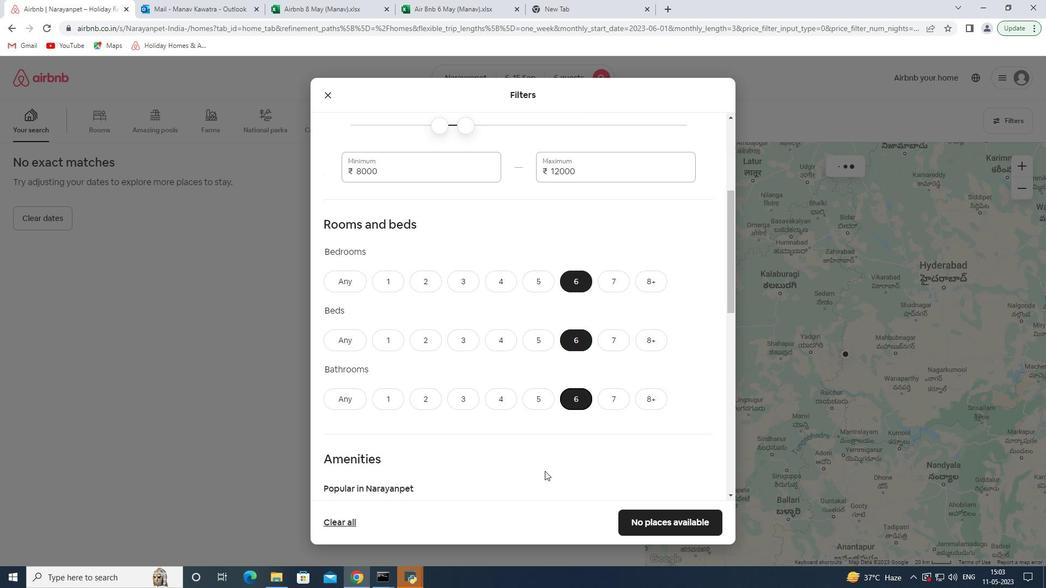
Action: Mouse scrolled (544, 471) with delta (0, 0)
Screenshot: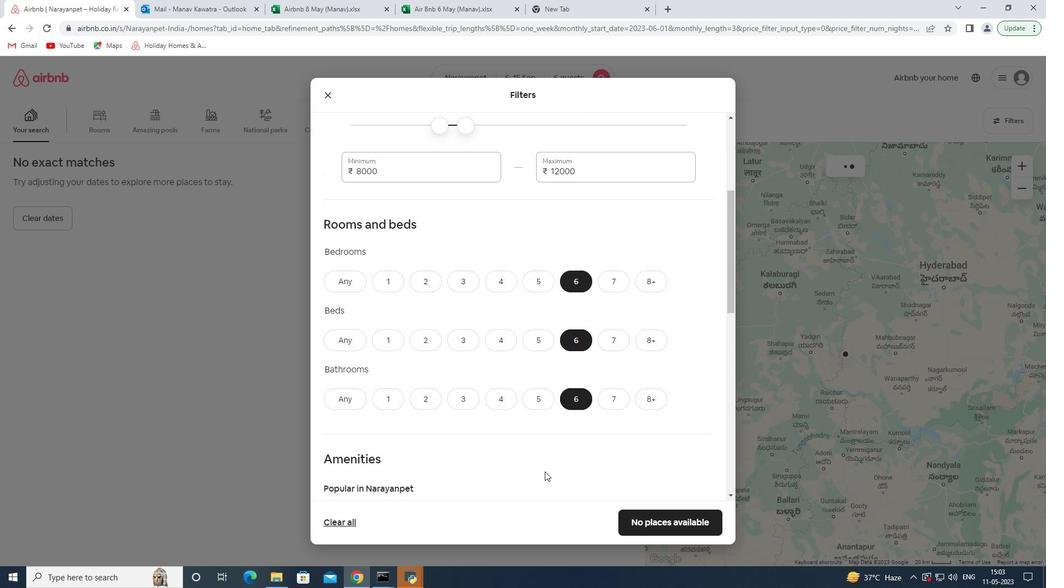 
Action: Mouse moved to (508, 451)
Screenshot: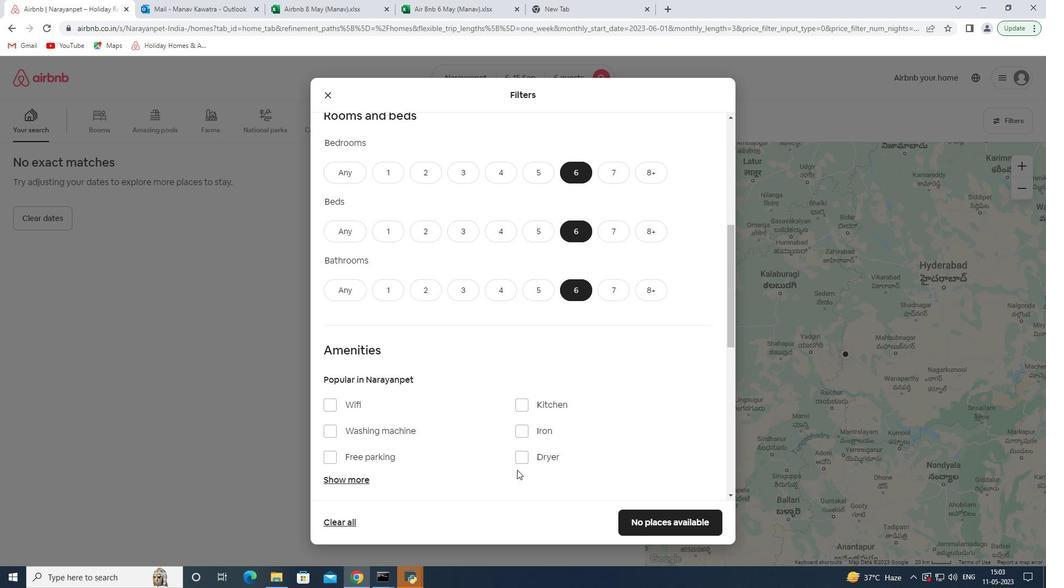 
Action: Mouse scrolled (508, 450) with delta (0, 0)
Screenshot: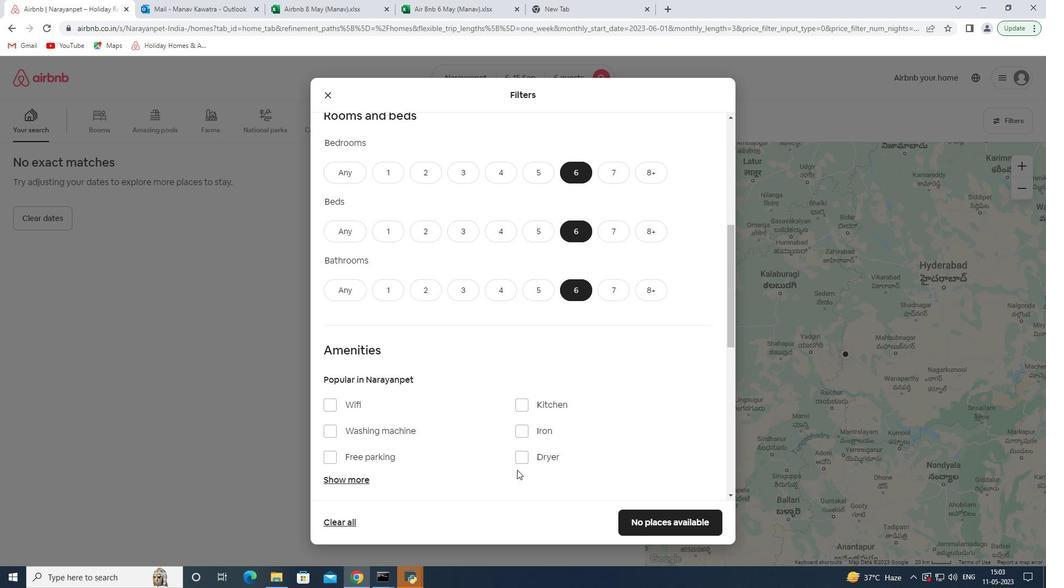 
Action: Mouse moved to (507, 449)
Screenshot: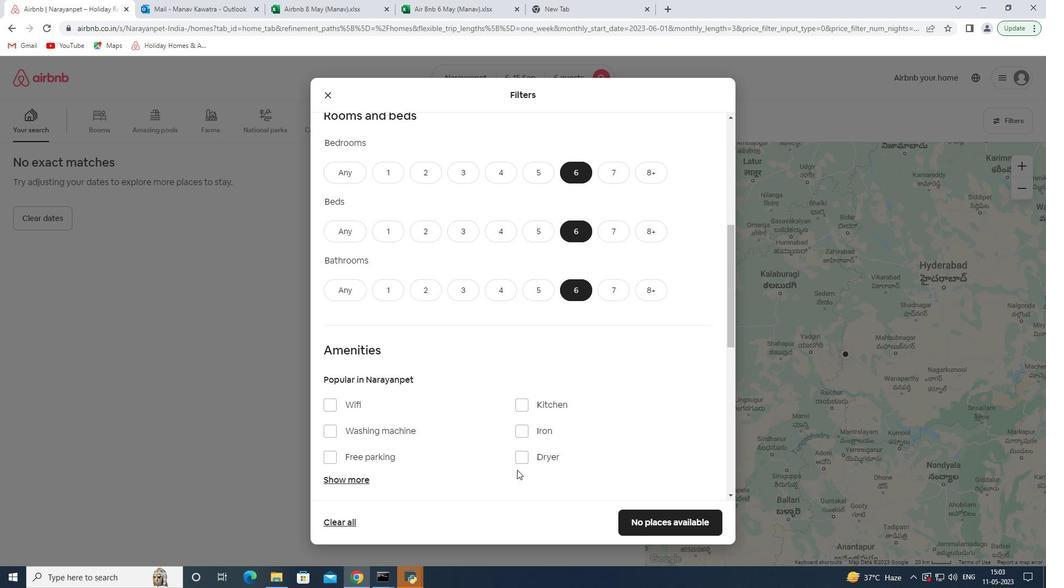
Action: Mouse scrolled (507, 448) with delta (0, 0)
Screenshot: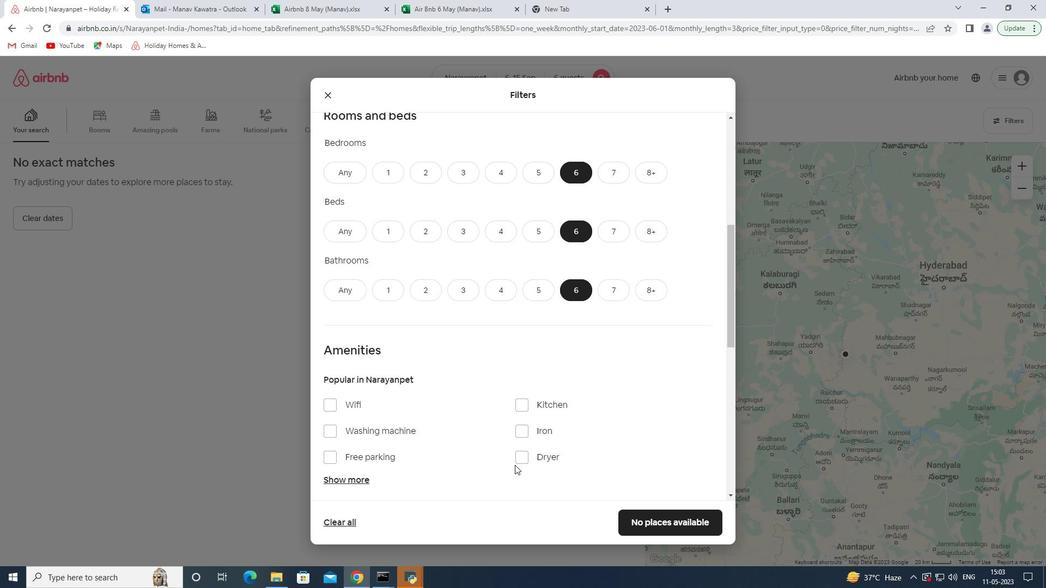 
Action: Mouse moved to (355, 291)
Screenshot: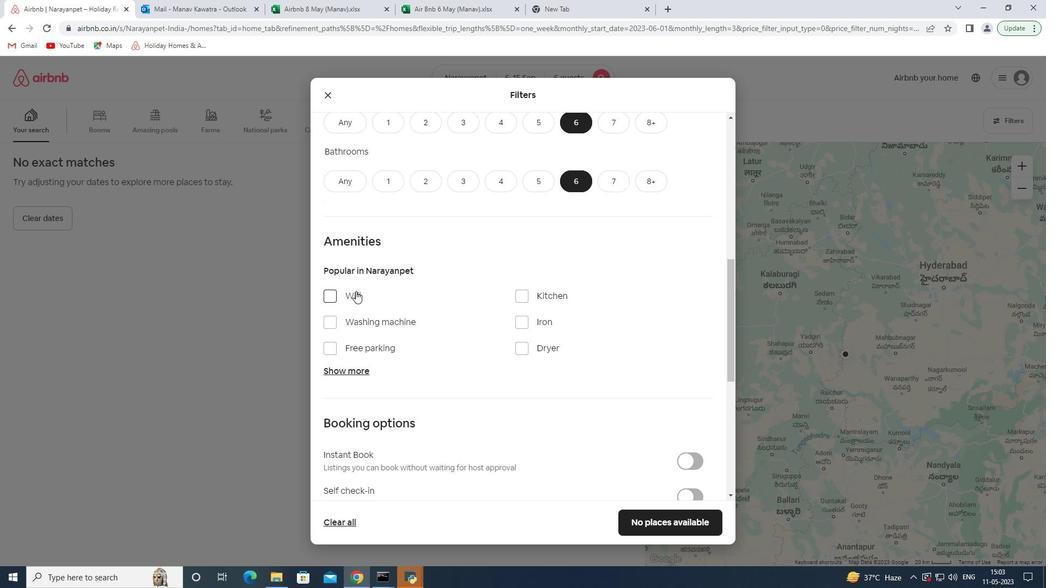 
Action: Mouse pressed left at (355, 291)
Screenshot: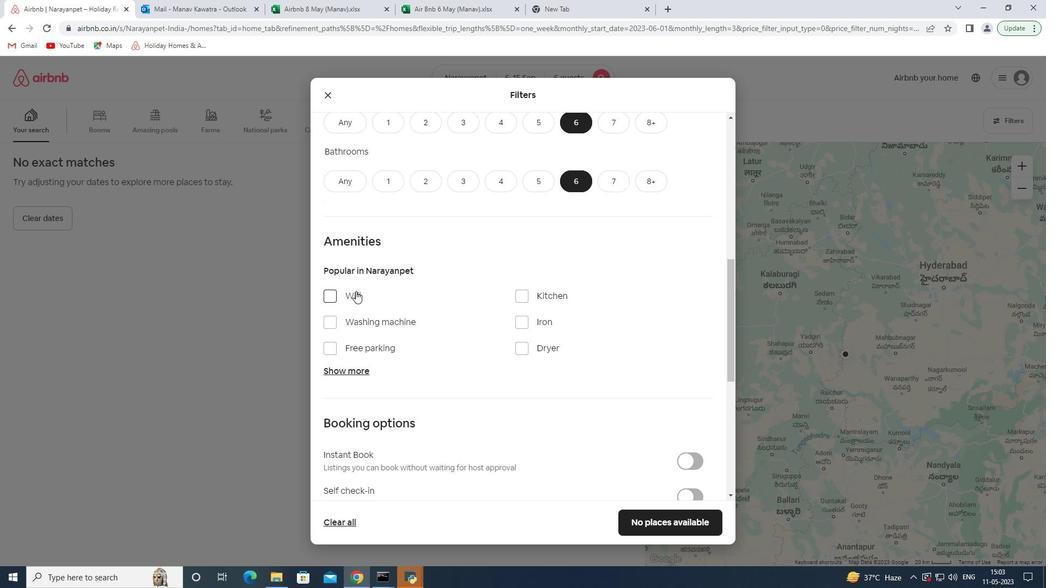 
Action: Mouse moved to (366, 368)
Screenshot: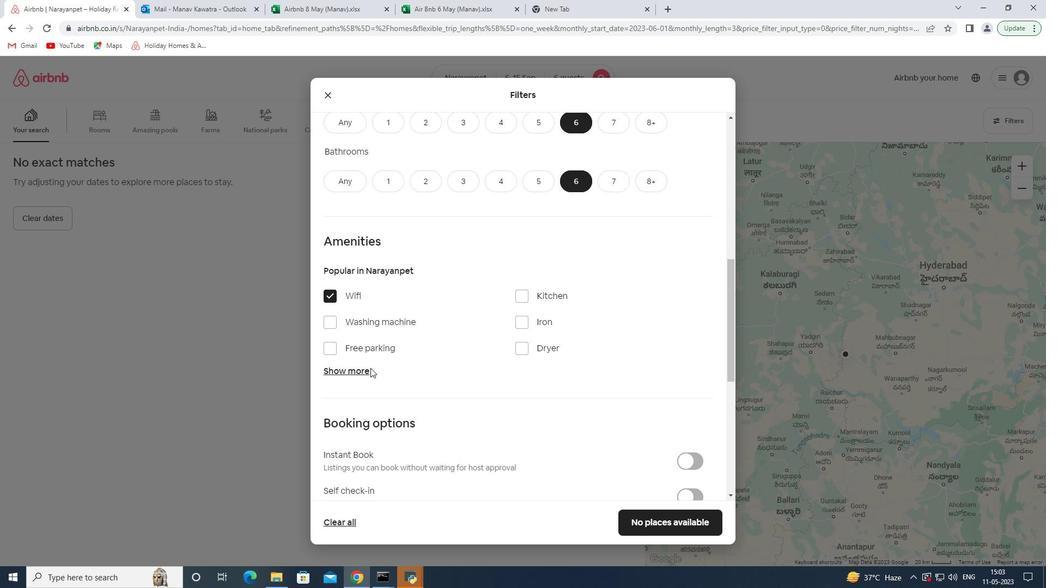 
Action: Mouse pressed left at (366, 368)
Screenshot: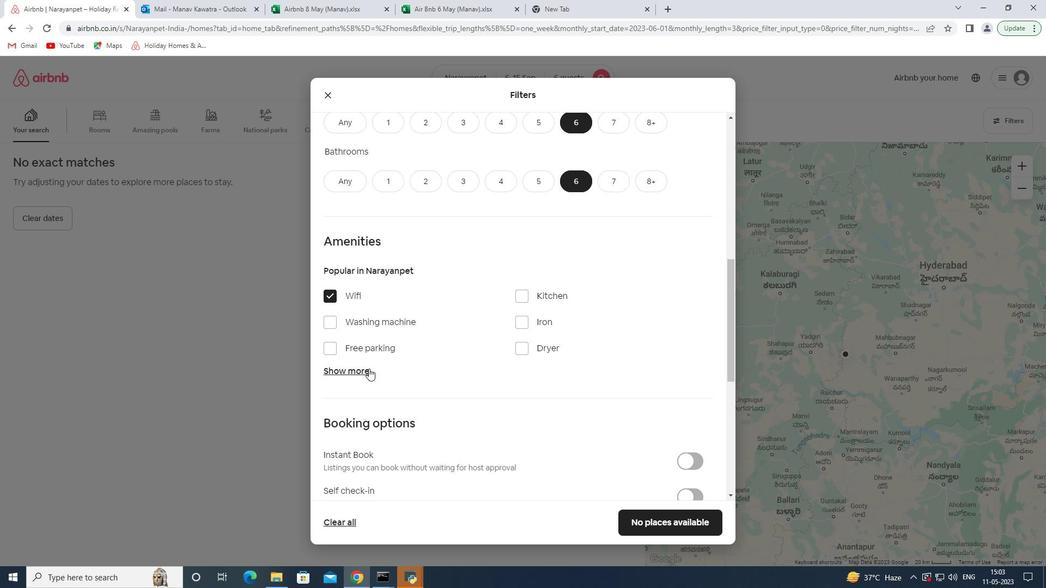 
Action: Mouse moved to (362, 350)
Screenshot: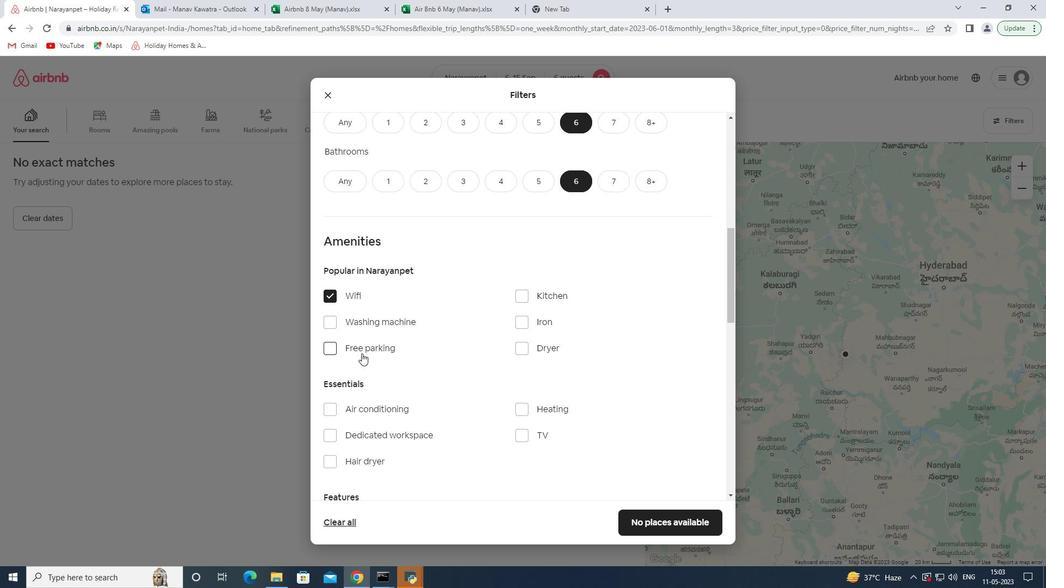 
Action: Mouse pressed left at (362, 350)
Screenshot: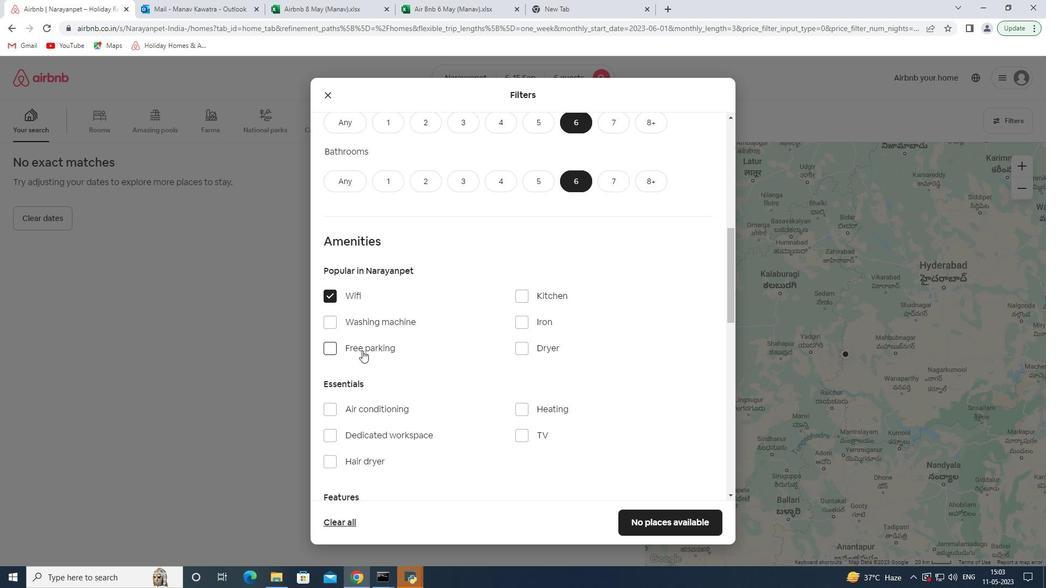 
Action: Mouse moved to (530, 436)
Screenshot: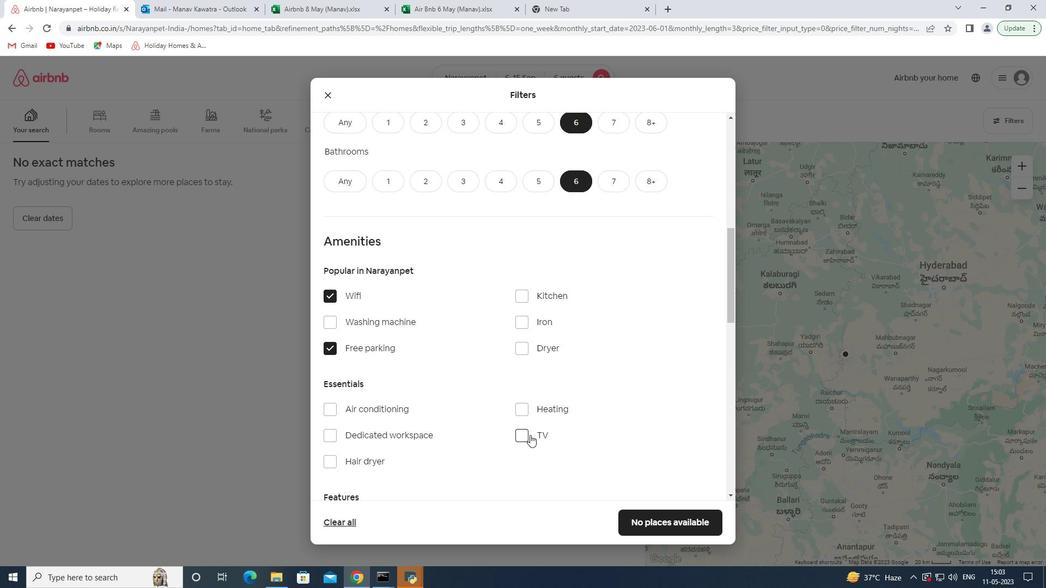 
Action: Mouse pressed left at (530, 436)
Screenshot: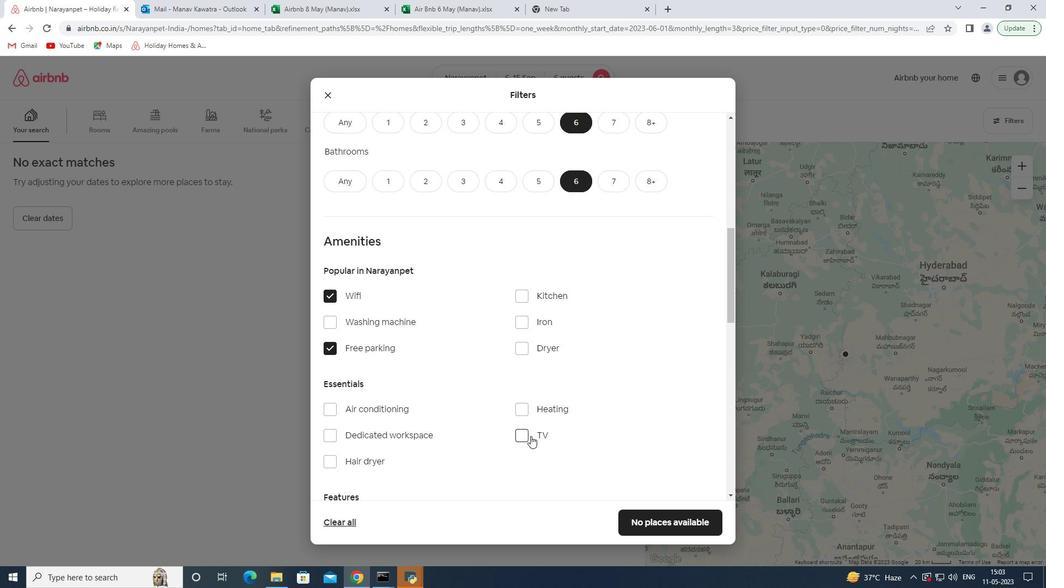 
Action: Mouse moved to (518, 427)
Screenshot: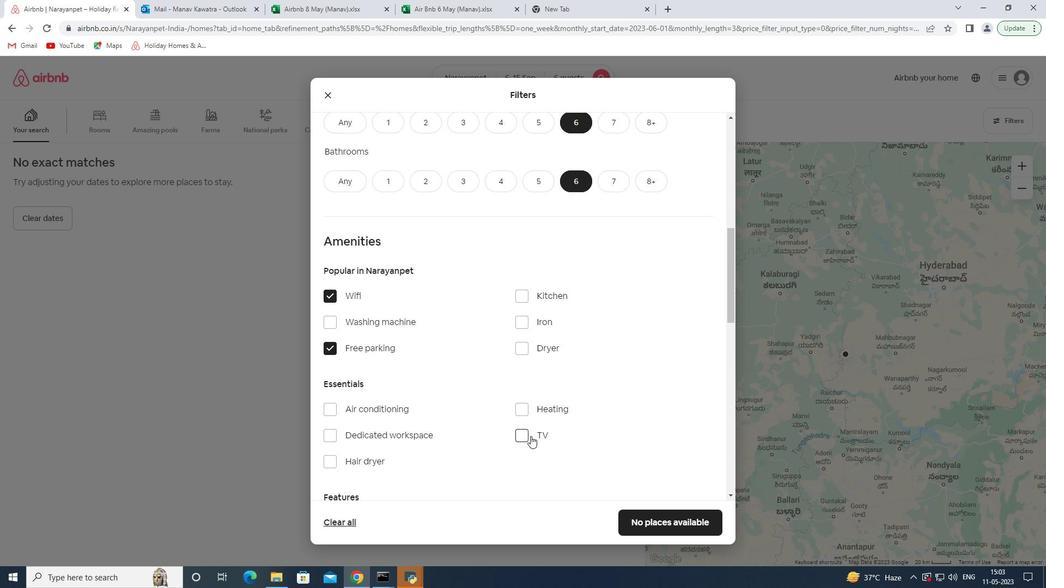 
Action: Mouse scrolled (518, 426) with delta (0, 0)
Screenshot: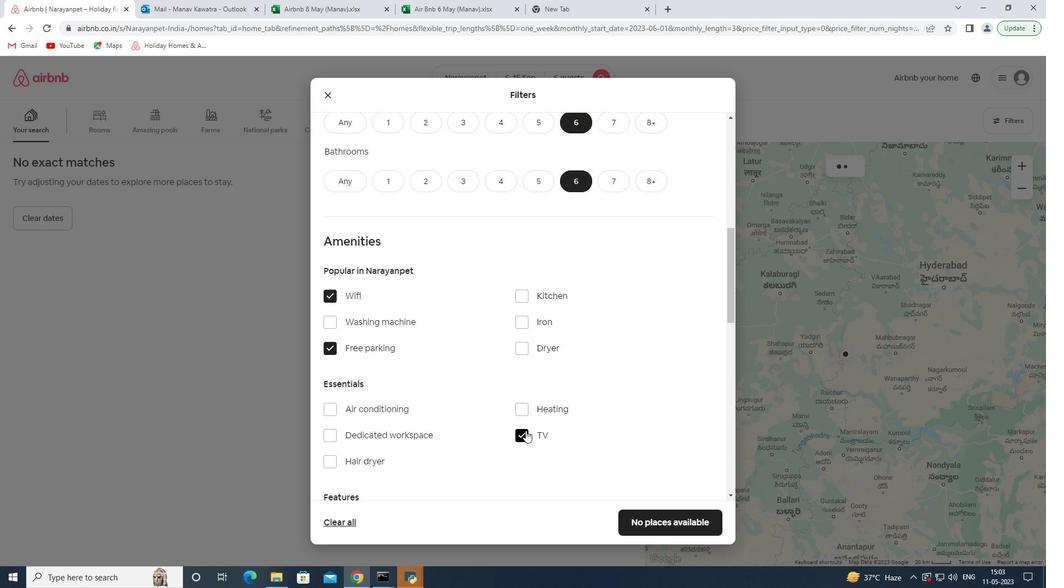 
Action: Mouse moved to (518, 427)
Screenshot: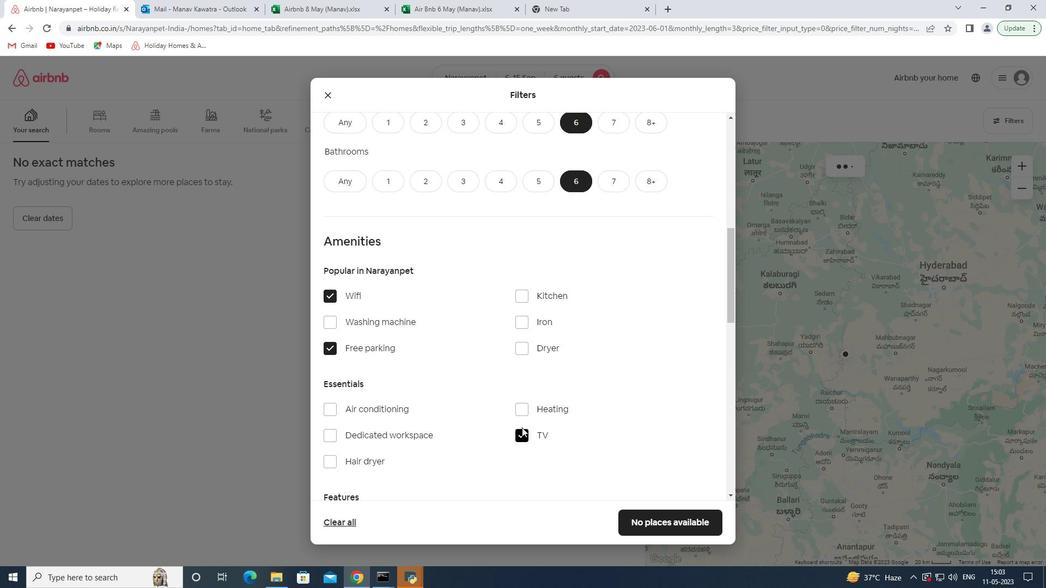 
Action: Mouse scrolled (518, 426) with delta (0, 0)
Screenshot: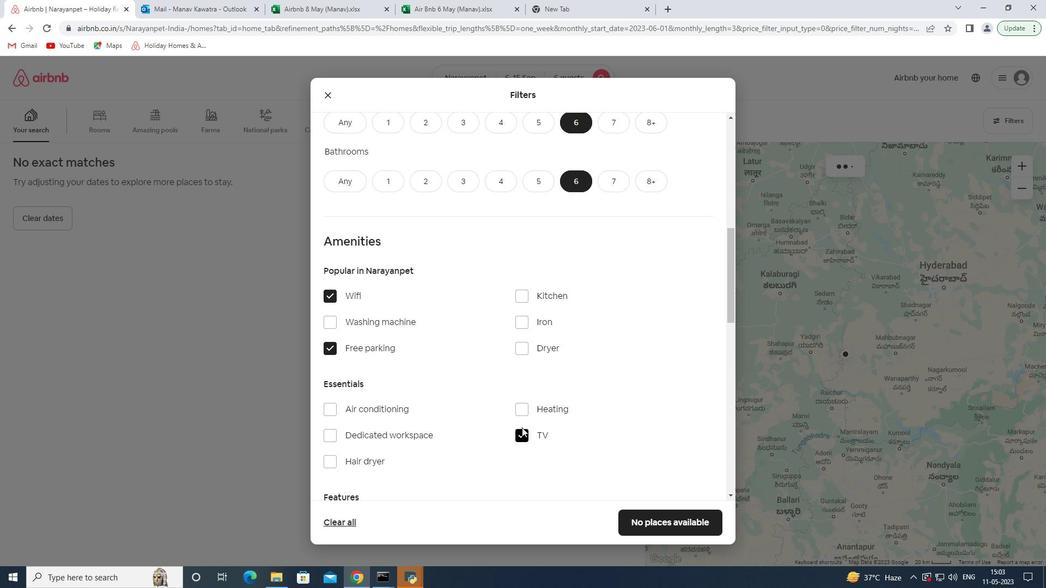 
Action: Mouse scrolled (518, 426) with delta (0, 0)
Screenshot: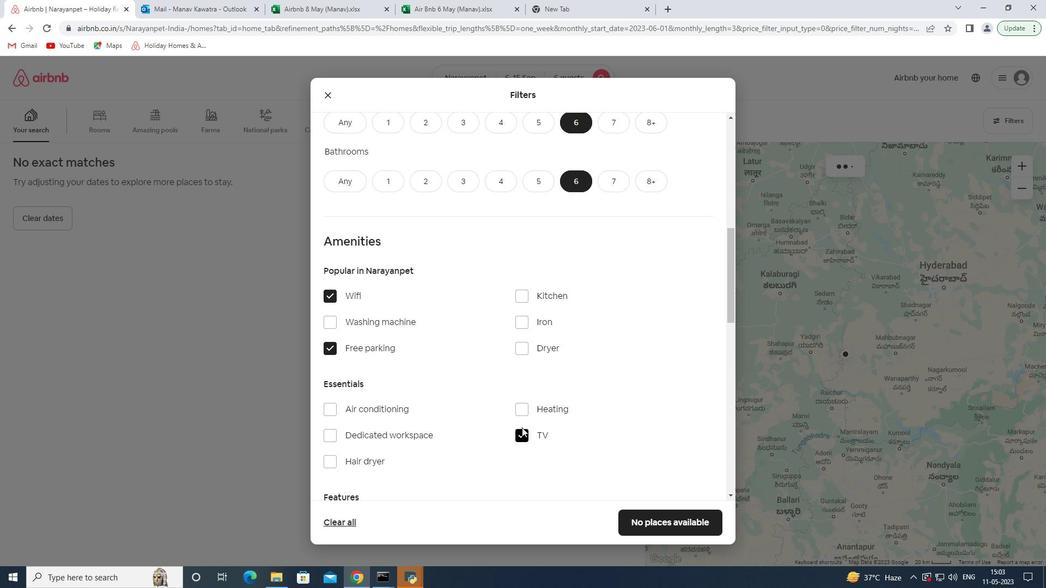 
Action: Mouse scrolled (518, 426) with delta (0, 0)
Screenshot: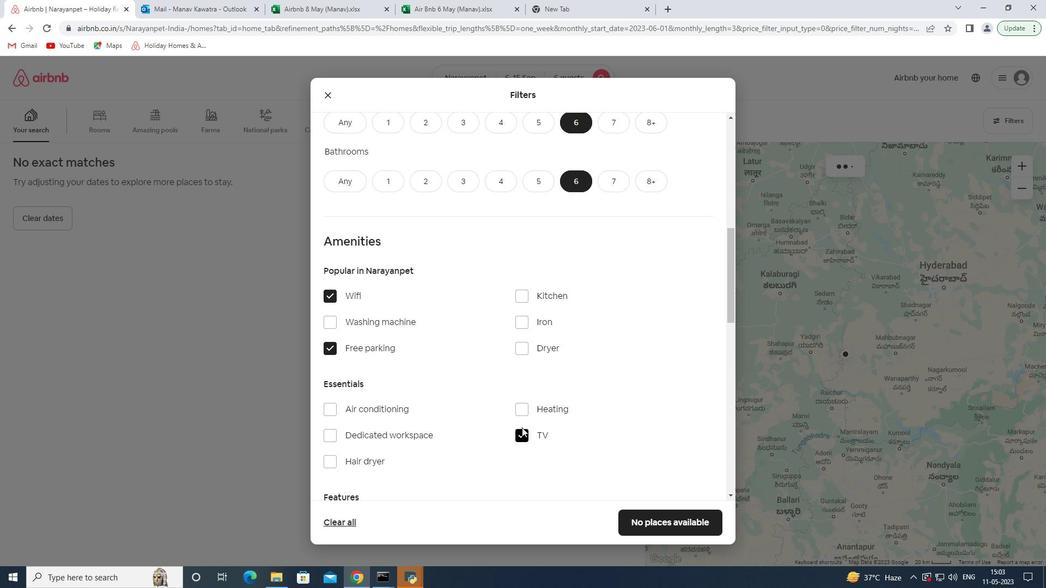 
Action: Mouse moved to (349, 354)
Screenshot: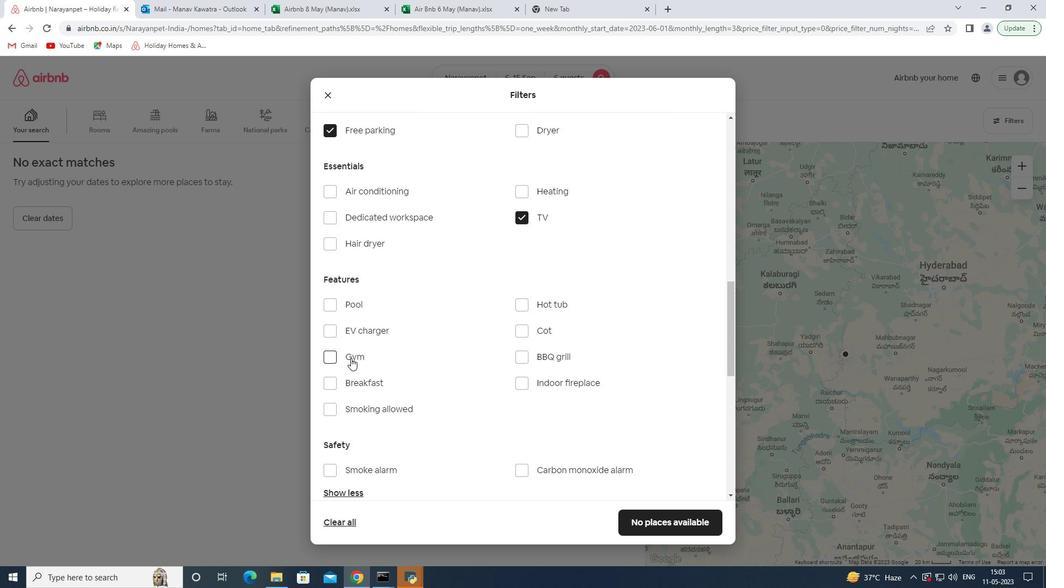 
Action: Mouse pressed left at (349, 354)
Screenshot: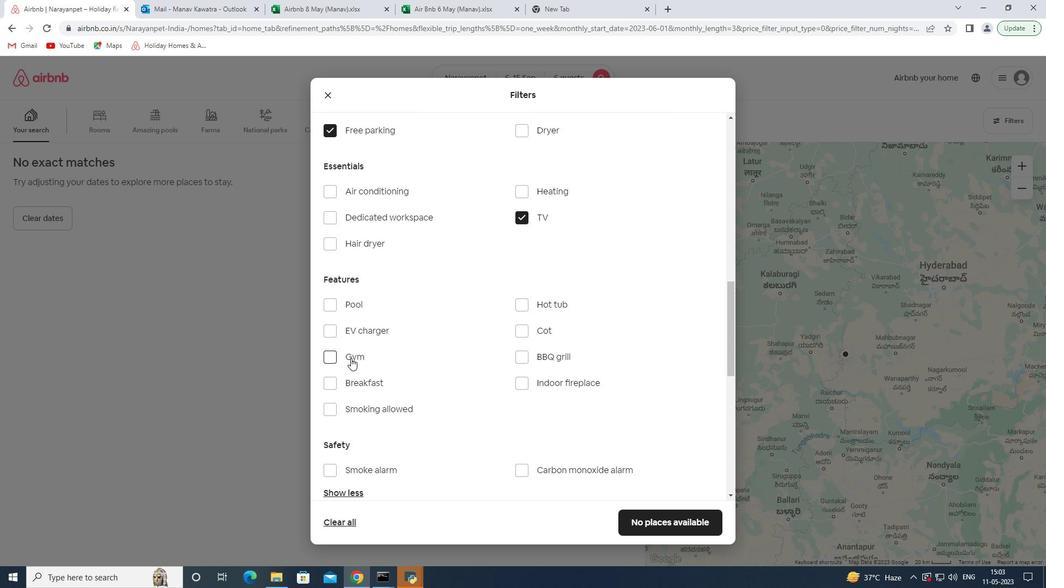 
Action: Mouse moved to (352, 380)
Screenshot: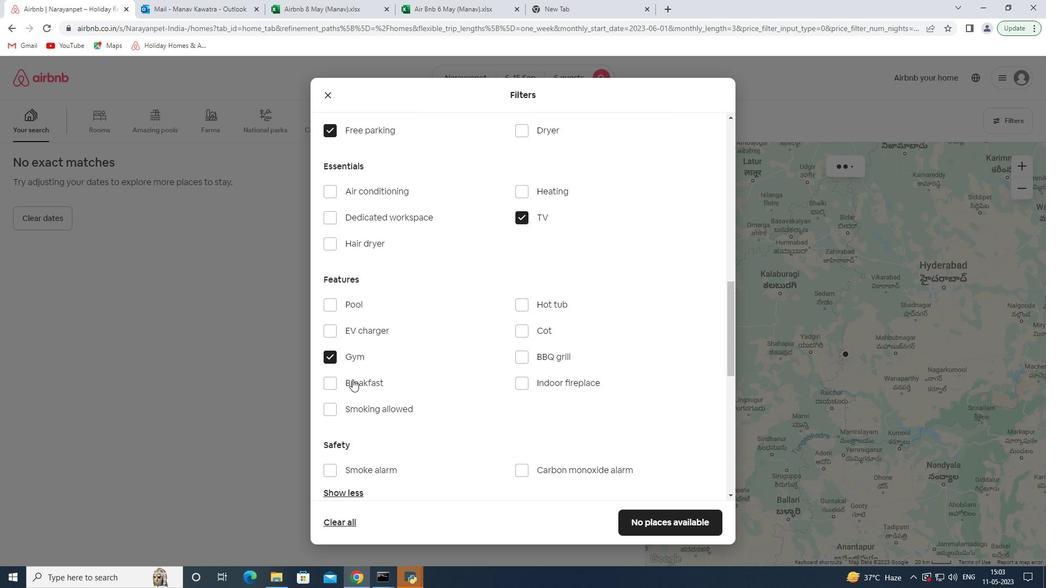 
Action: Mouse pressed left at (352, 380)
Screenshot: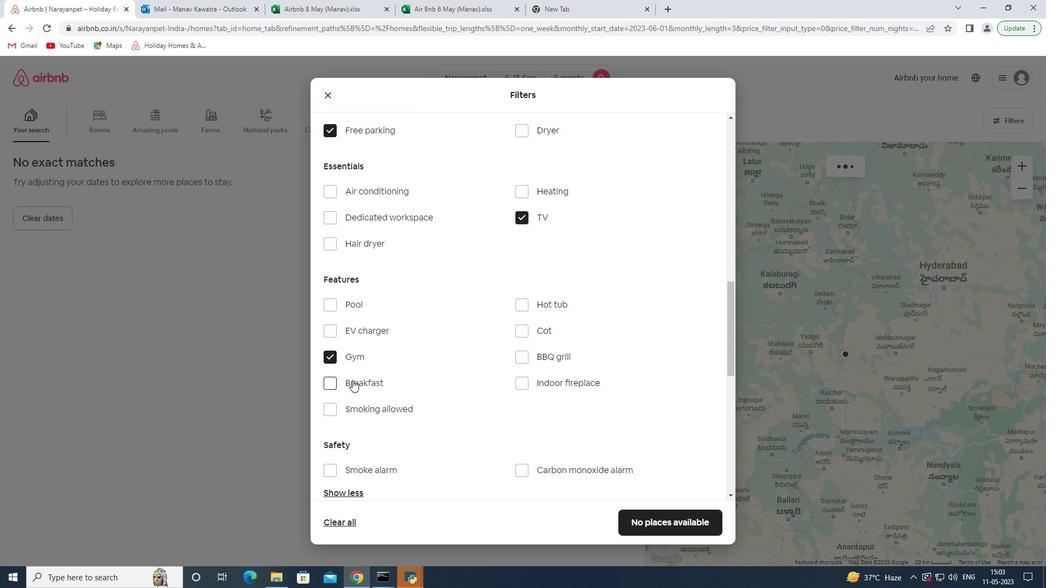 
Action: Mouse moved to (521, 424)
Screenshot: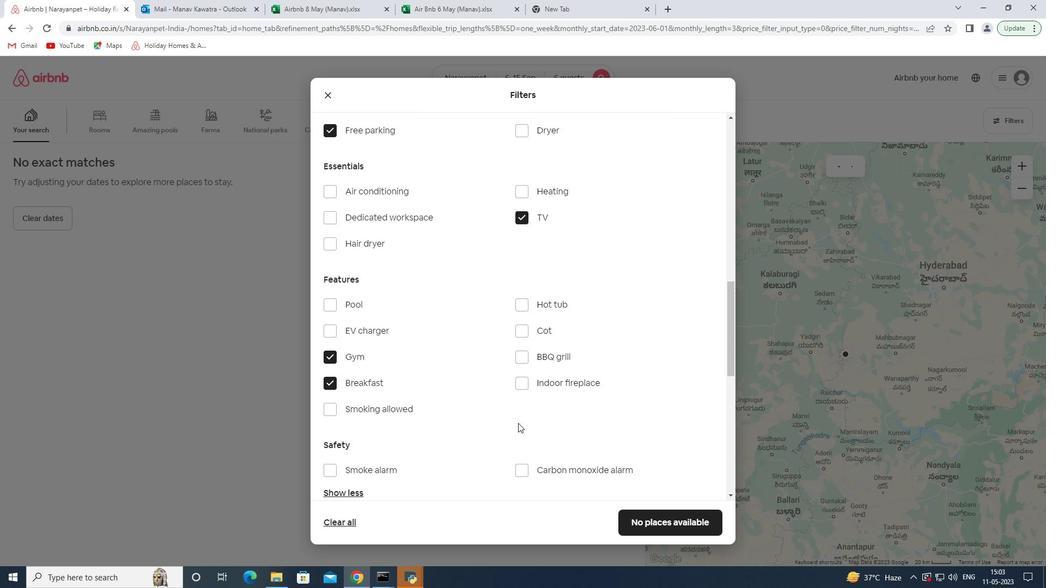
Action: Mouse scrolled (521, 423) with delta (0, 0)
Screenshot: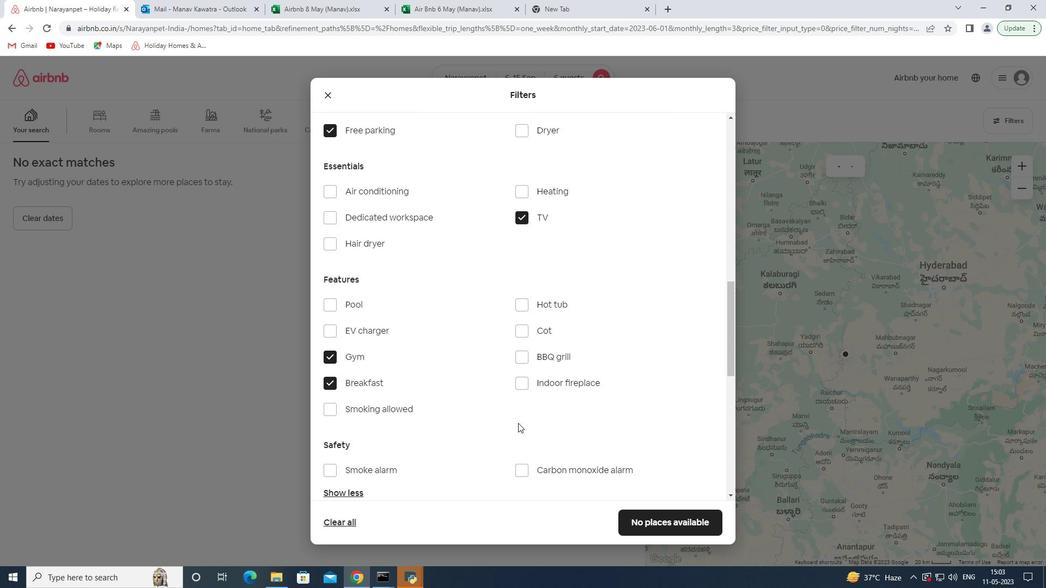 
Action: Mouse scrolled (521, 423) with delta (0, 0)
Screenshot: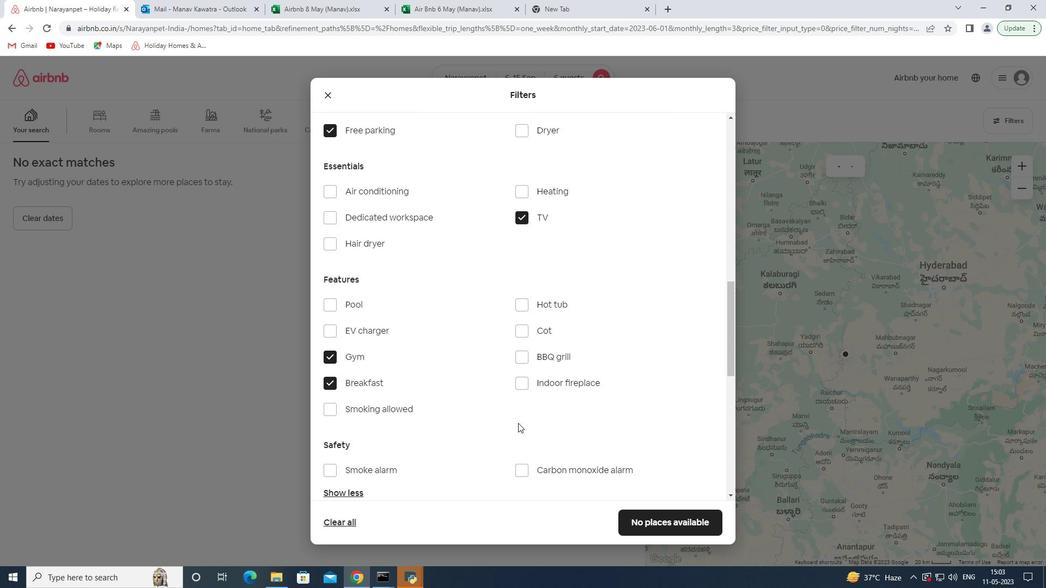 
Action: Mouse scrolled (521, 423) with delta (0, 0)
Screenshot: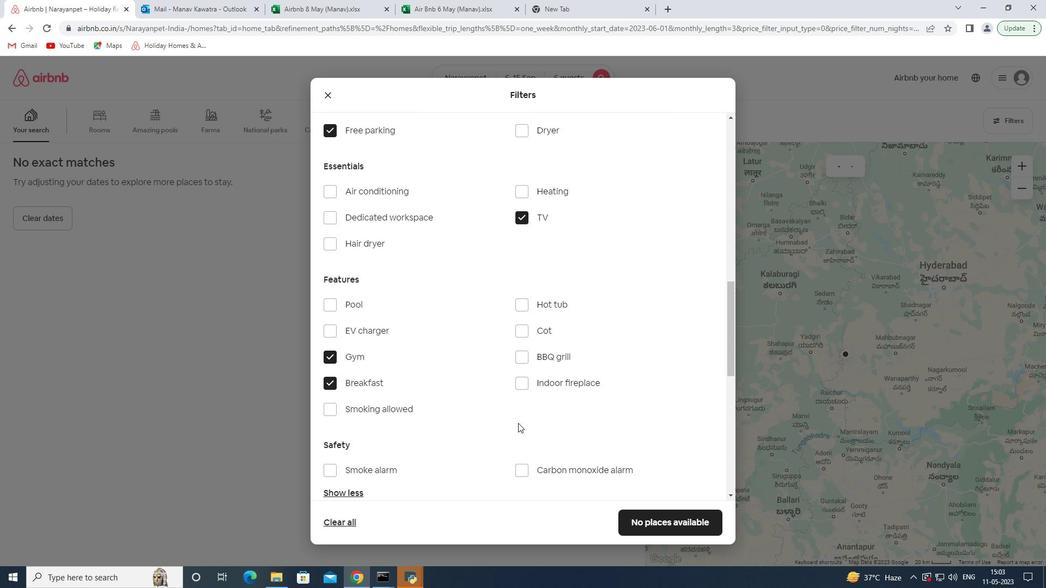 
Action: Mouse scrolled (521, 423) with delta (0, 0)
Screenshot: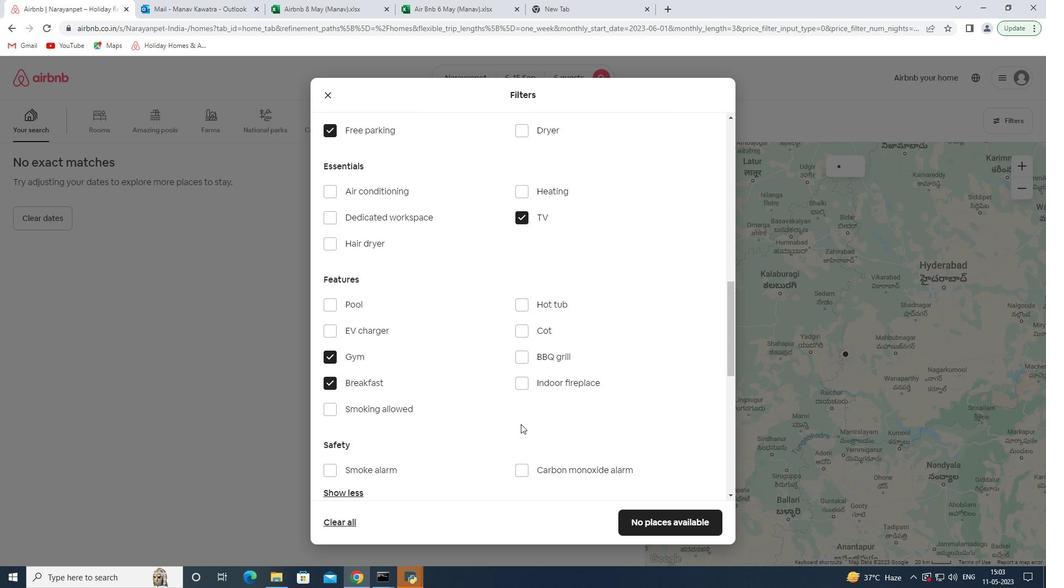 
Action: Mouse scrolled (521, 423) with delta (0, 0)
Screenshot: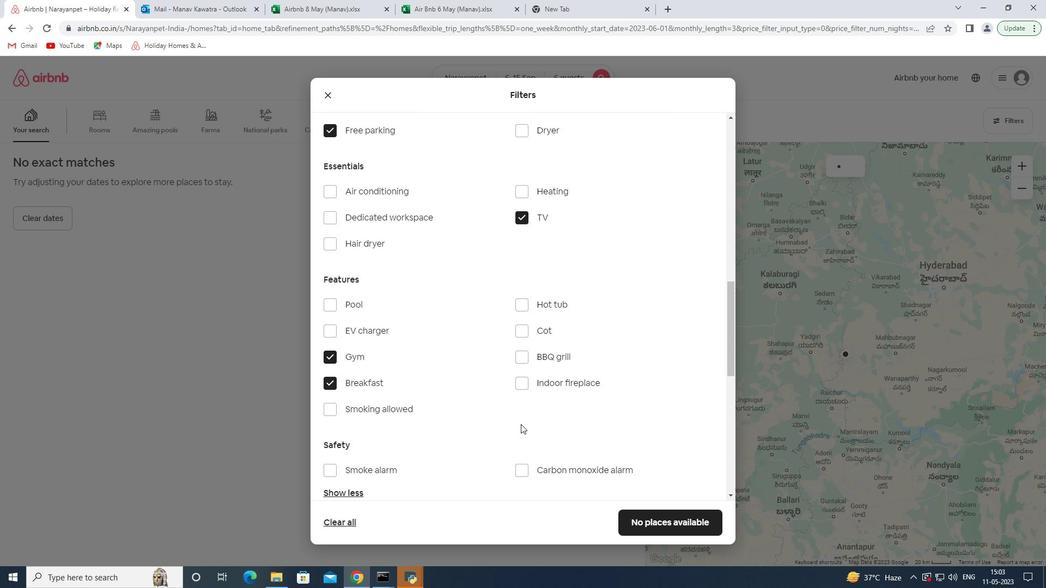 
Action: Mouse moved to (688, 347)
Screenshot: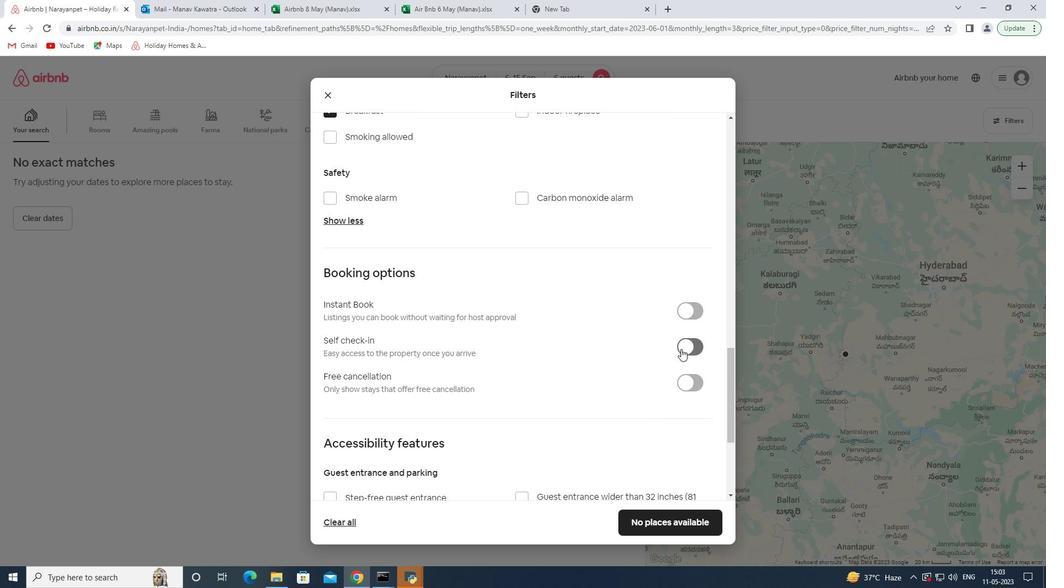 
Action: Mouse pressed left at (688, 347)
Screenshot: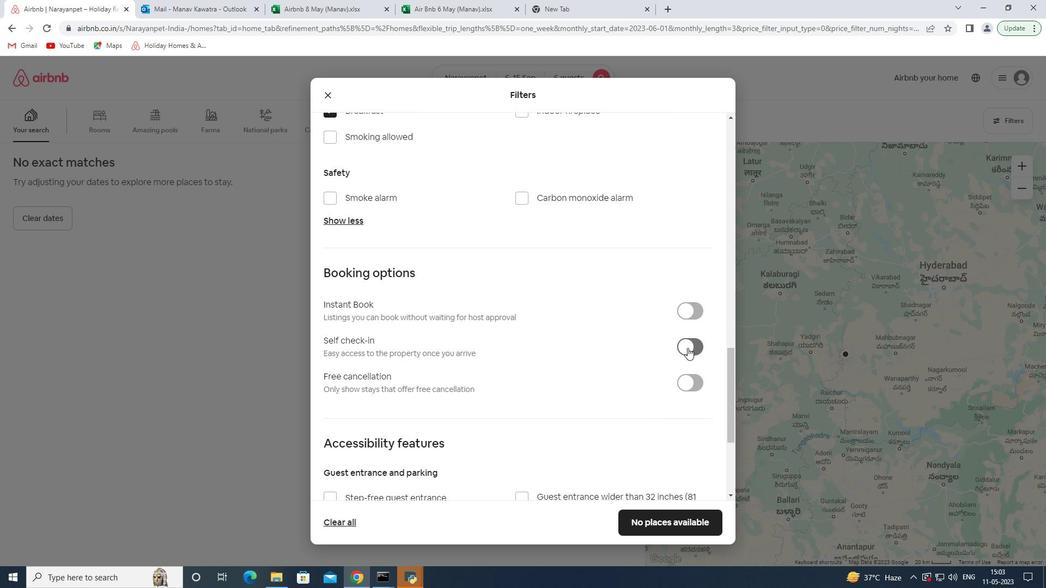 
Action: Mouse moved to (620, 468)
Screenshot: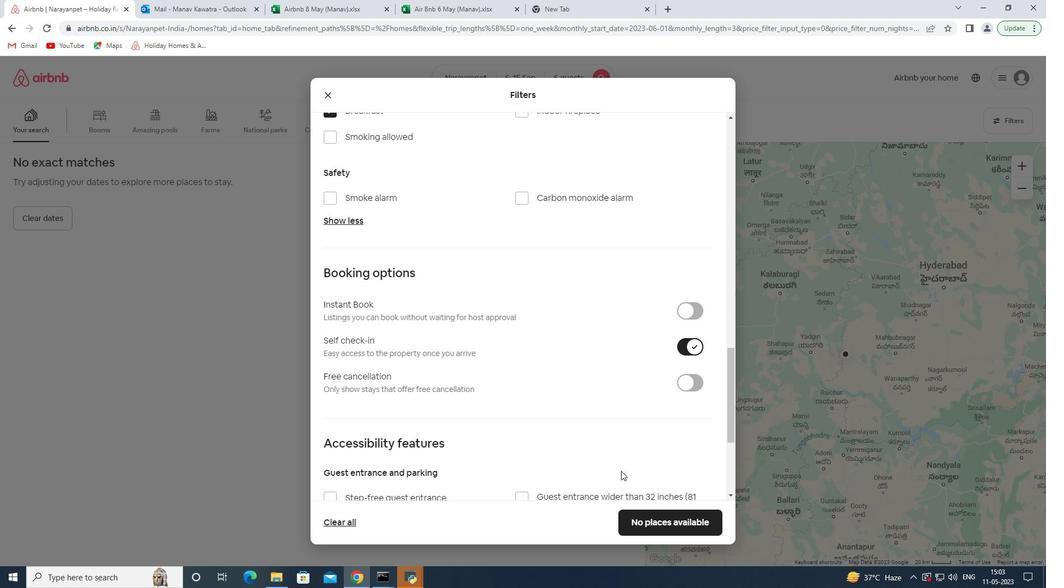 
Action: Mouse scrolled (620, 467) with delta (0, 0)
Screenshot: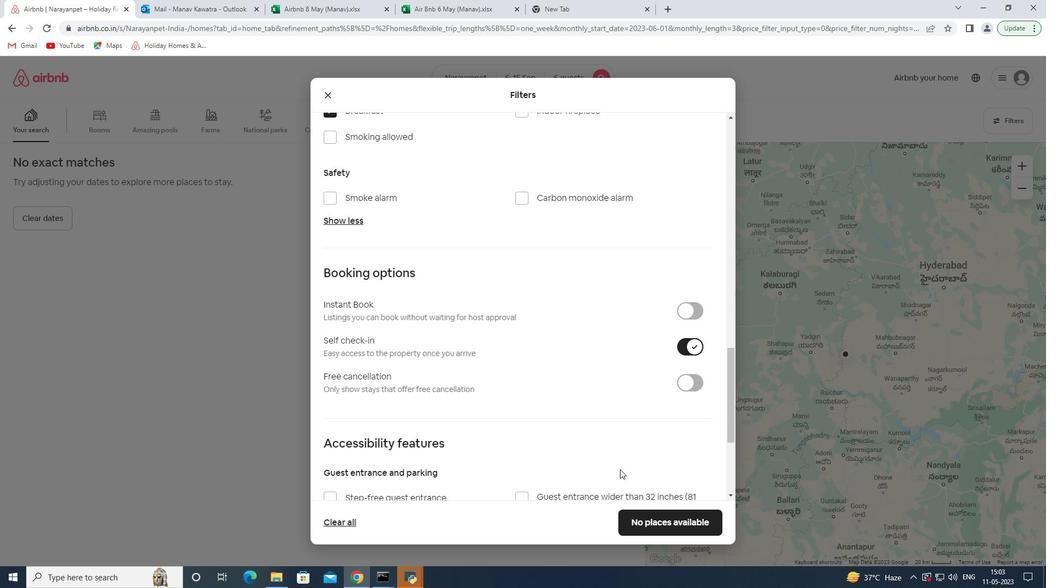 
Action: Mouse scrolled (620, 467) with delta (0, 0)
Screenshot: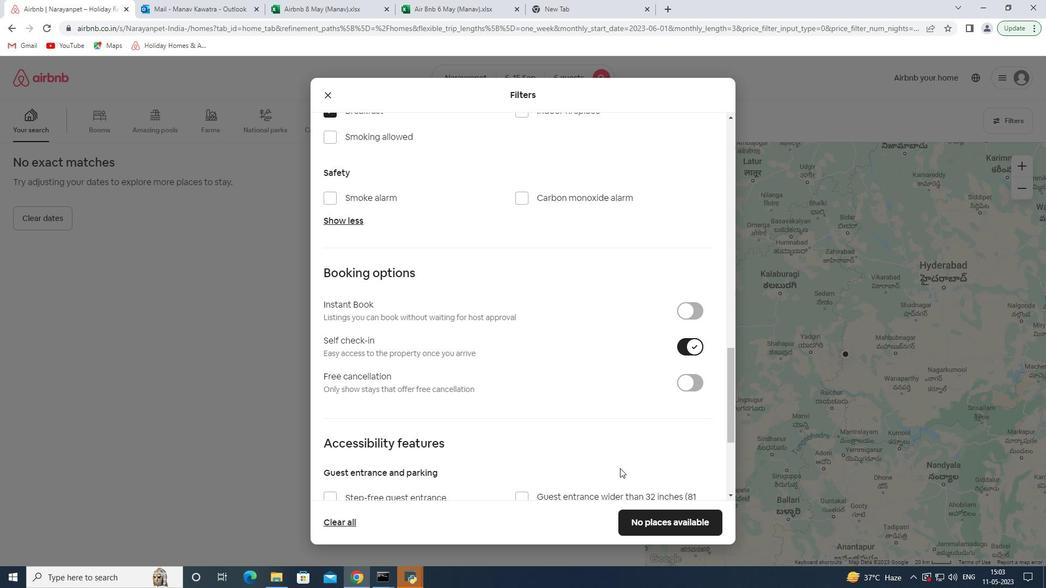 
Action: Mouse scrolled (620, 467) with delta (0, 0)
Screenshot: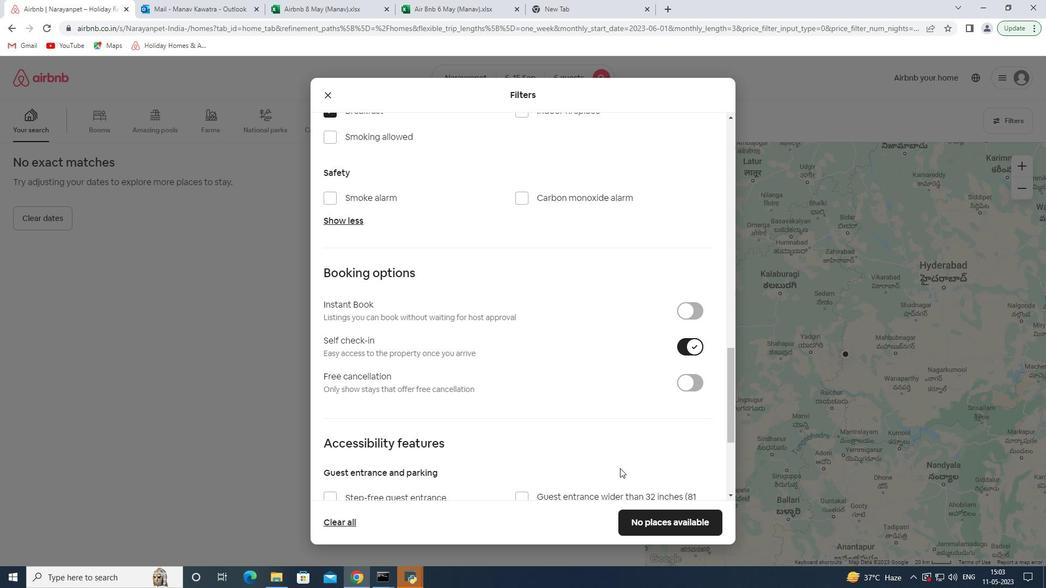 
Action: Mouse scrolled (620, 467) with delta (0, 0)
Screenshot: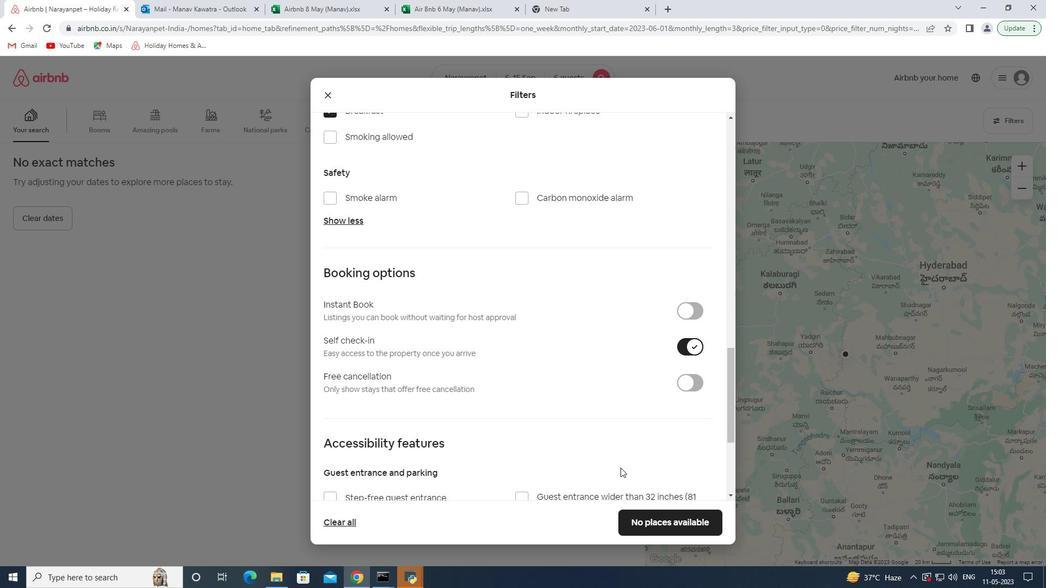 
Action: Mouse moved to (499, 440)
Screenshot: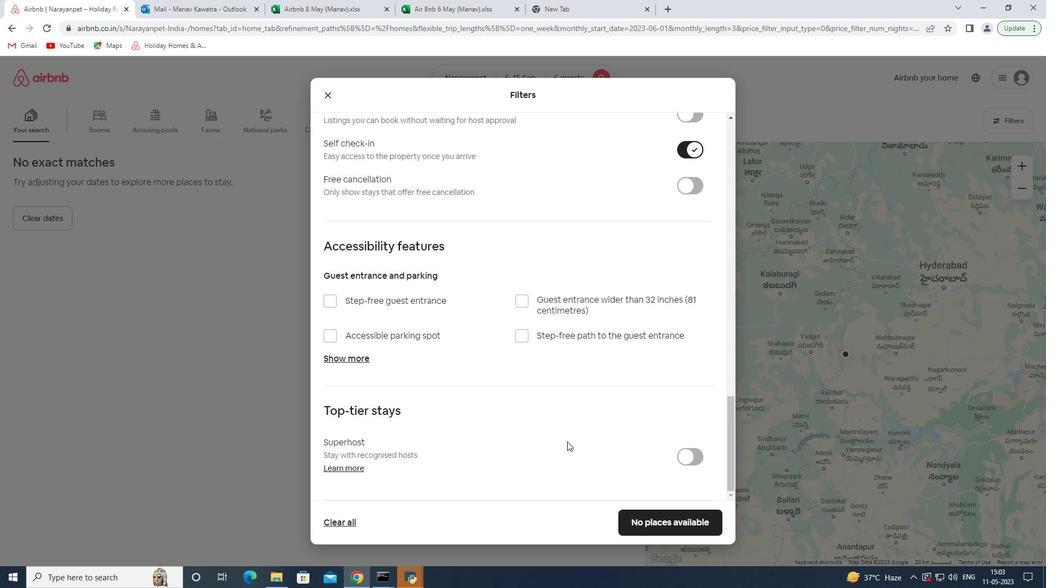 
Action: Mouse scrolled (499, 439) with delta (0, 0)
Screenshot: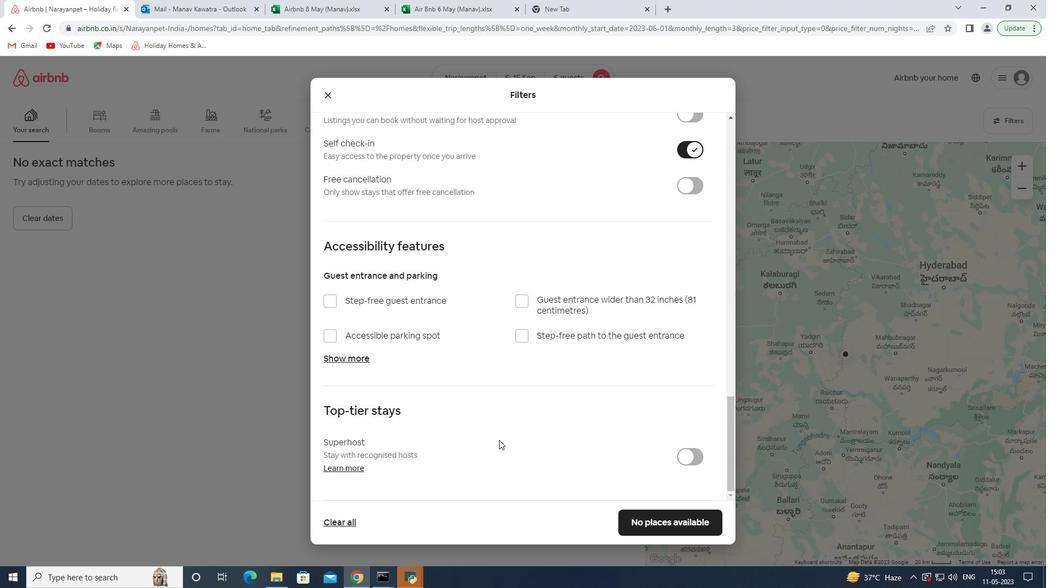 
Action: Mouse scrolled (499, 439) with delta (0, 0)
Screenshot: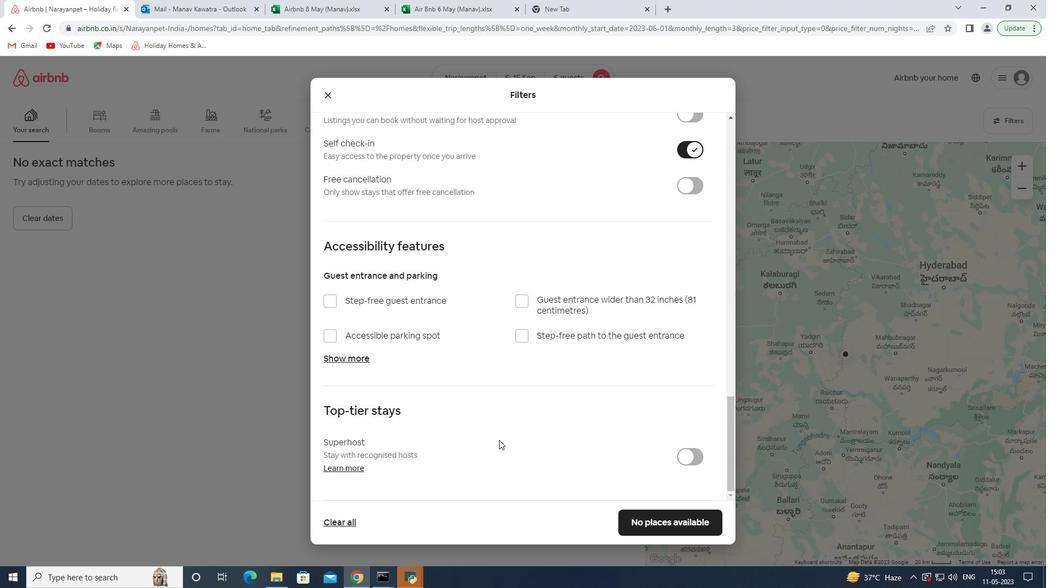 
Action: Mouse scrolled (499, 439) with delta (0, 0)
Screenshot: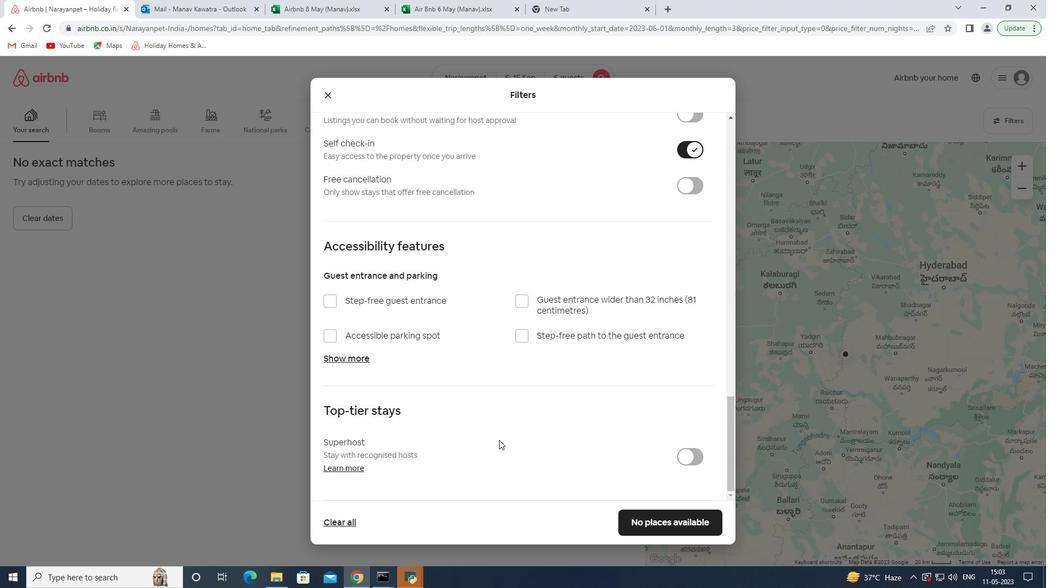 
Action: Mouse moved to (659, 518)
Screenshot: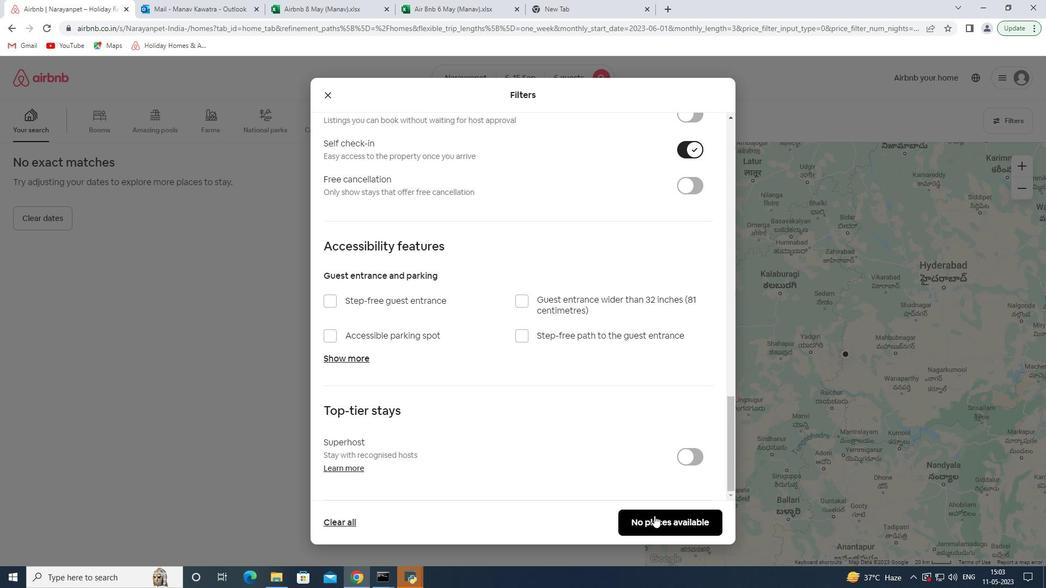 
Action: Mouse pressed left at (659, 518)
Screenshot: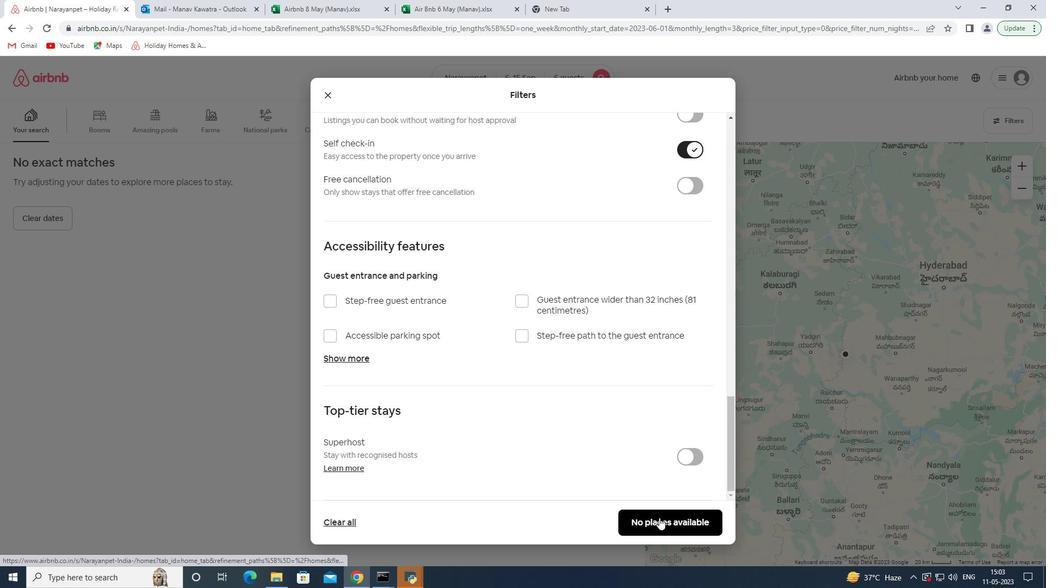 
Action: Mouse moved to (659, 518)
Screenshot: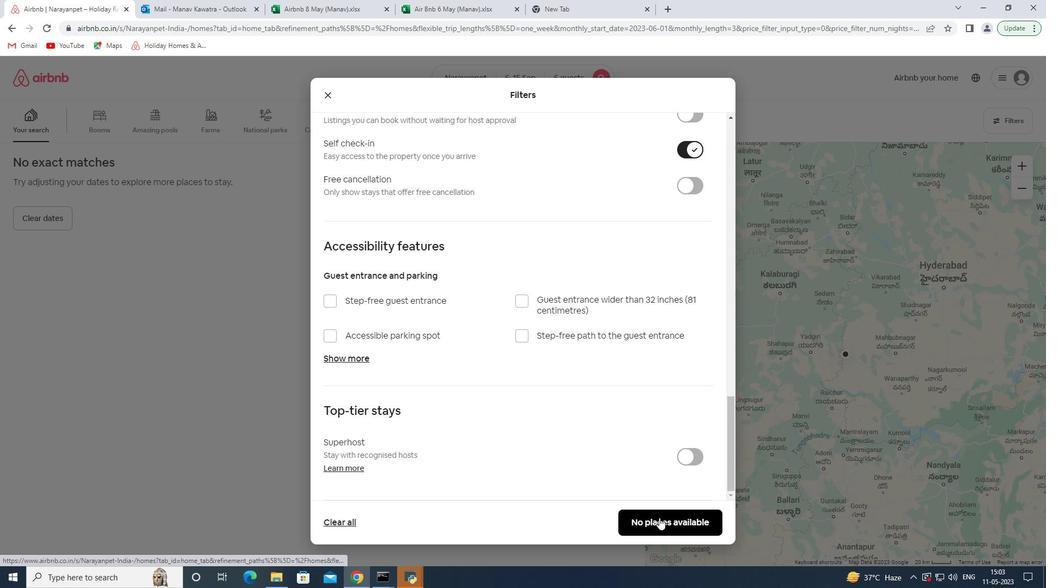 
